 Task: In the Company hsbc.com, schedule a meeting with title: 'Introducing Our Products and Services ', Select date: '1 September, 2023', select start time: 10:30:AM. Add location in person New York with meeting description: Kindly join this meeting to understand Product Demo and Service Presentation. Add attendees from company's contact and save.. Logged in from softage.1@softage.net
Action: Mouse moved to (89, 62)
Screenshot: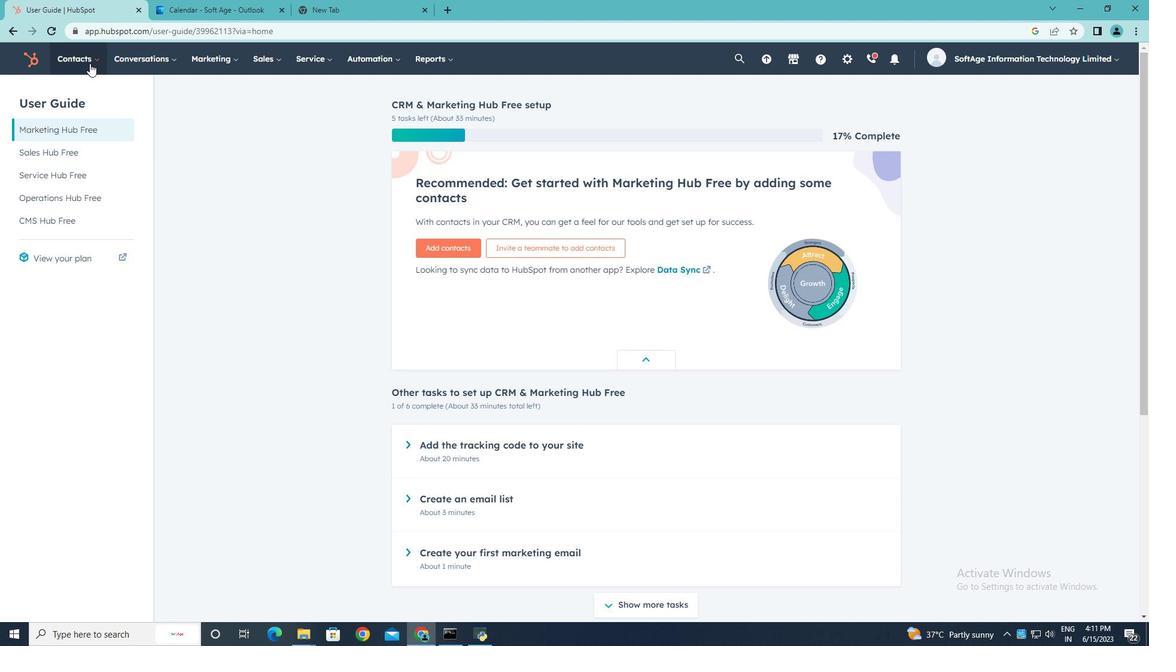 
Action: Mouse pressed left at (89, 62)
Screenshot: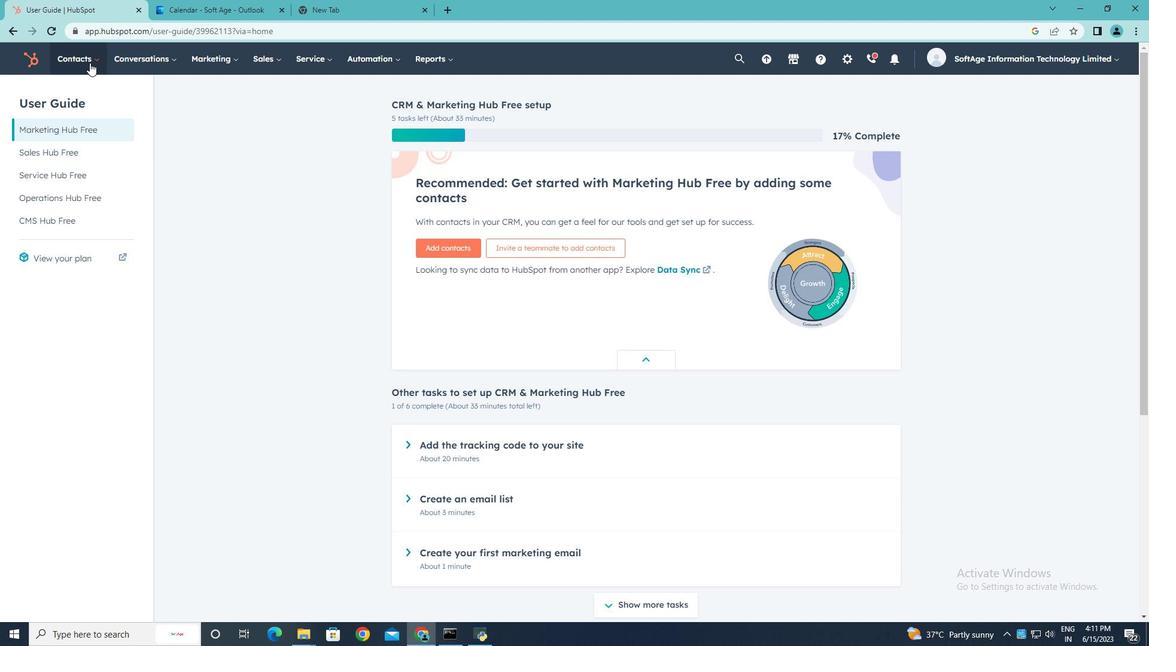 
Action: Mouse moved to (90, 117)
Screenshot: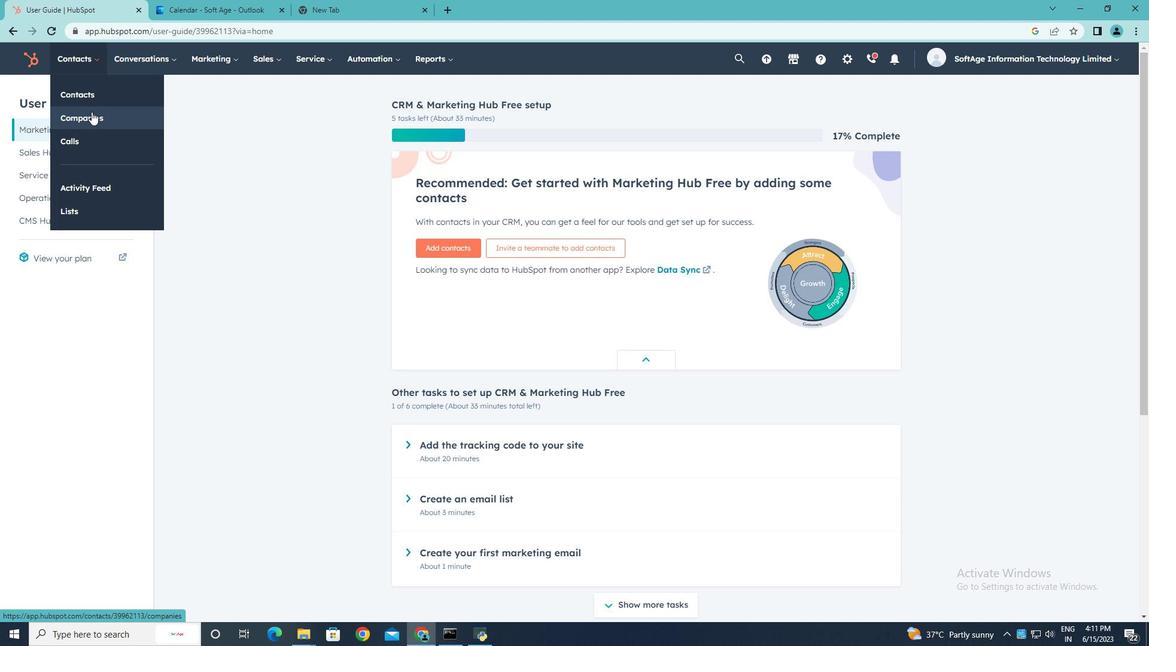 
Action: Mouse pressed left at (90, 117)
Screenshot: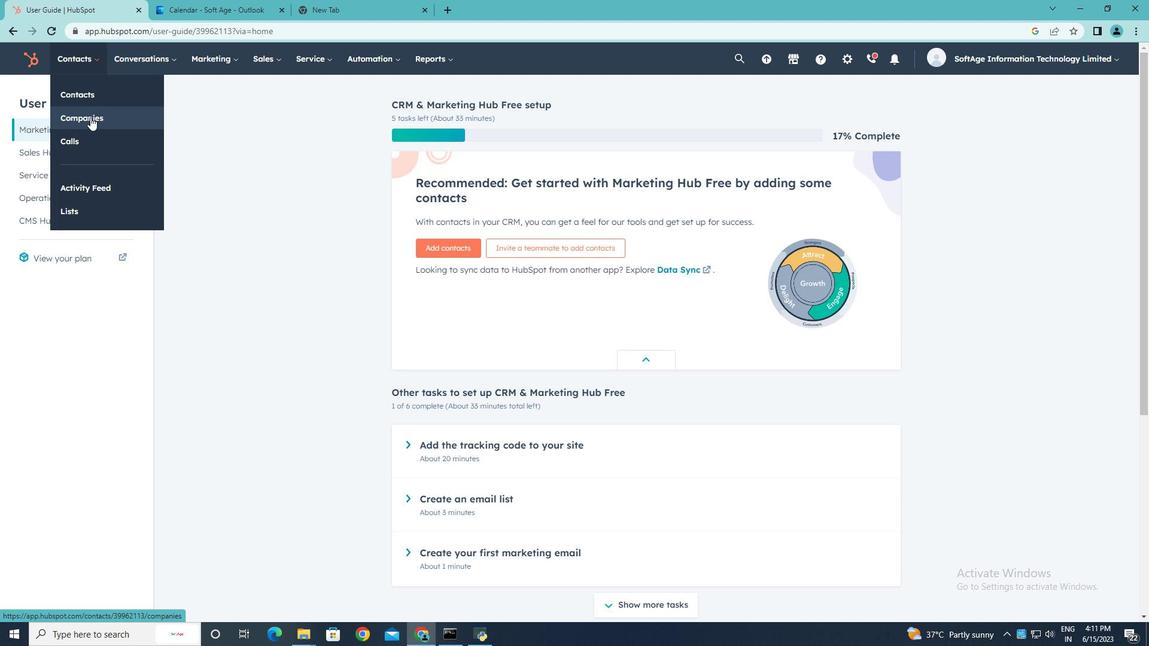 
Action: Mouse moved to (72, 198)
Screenshot: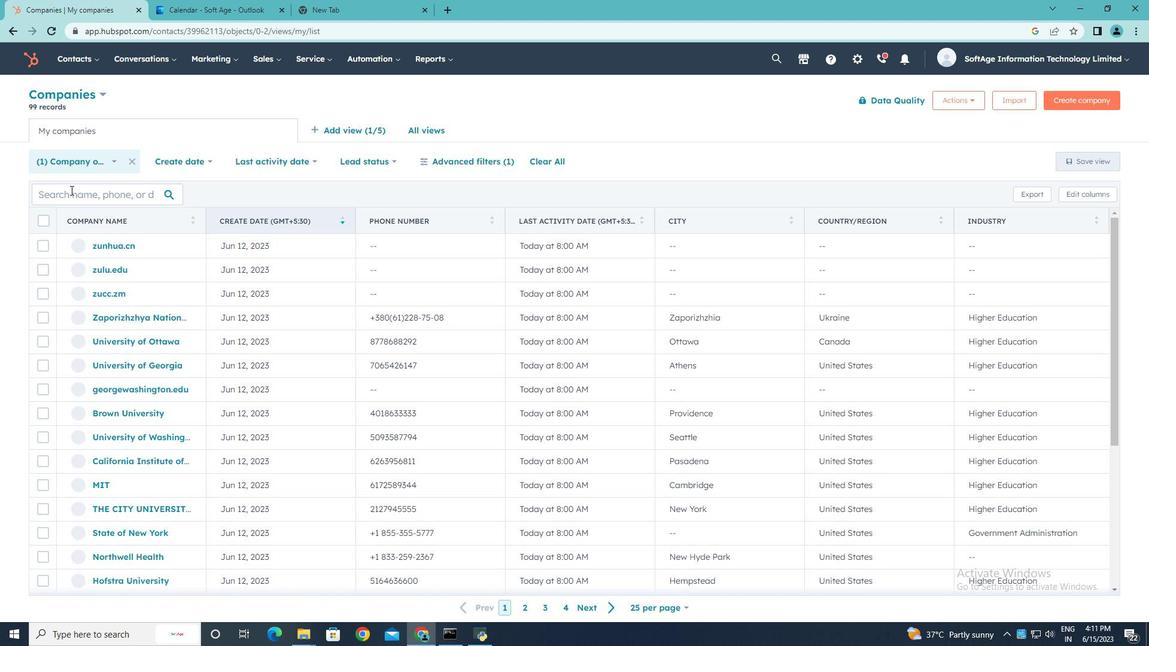 
Action: Mouse pressed left at (72, 198)
Screenshot: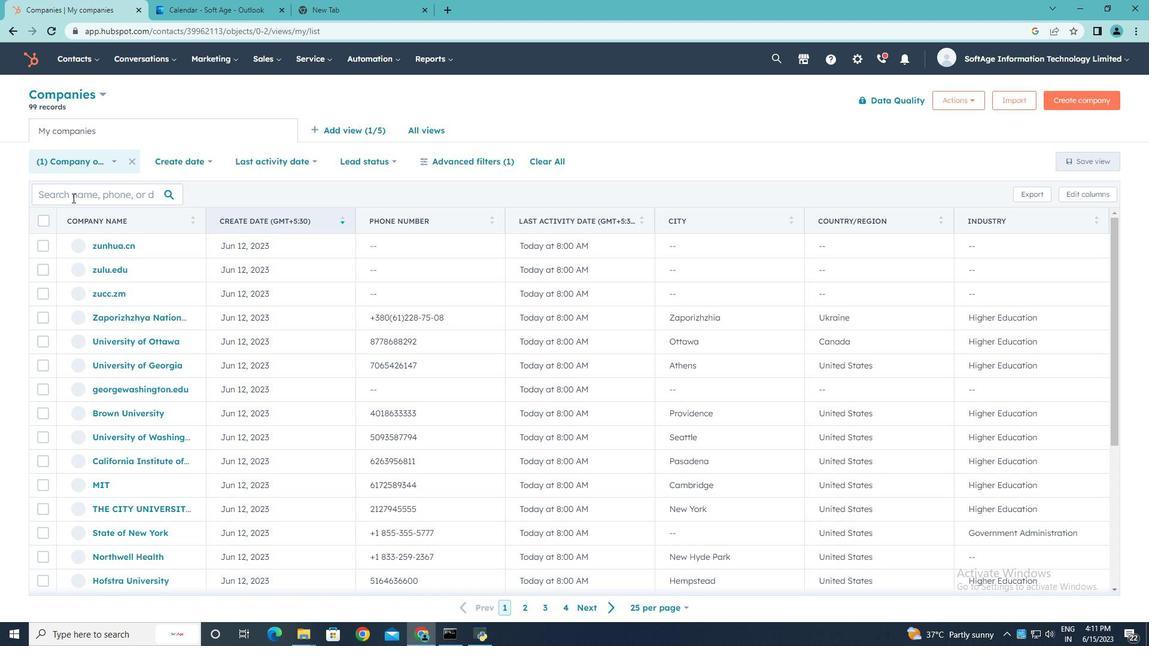 
Action: Key pressed hsbc.com
Screenshot: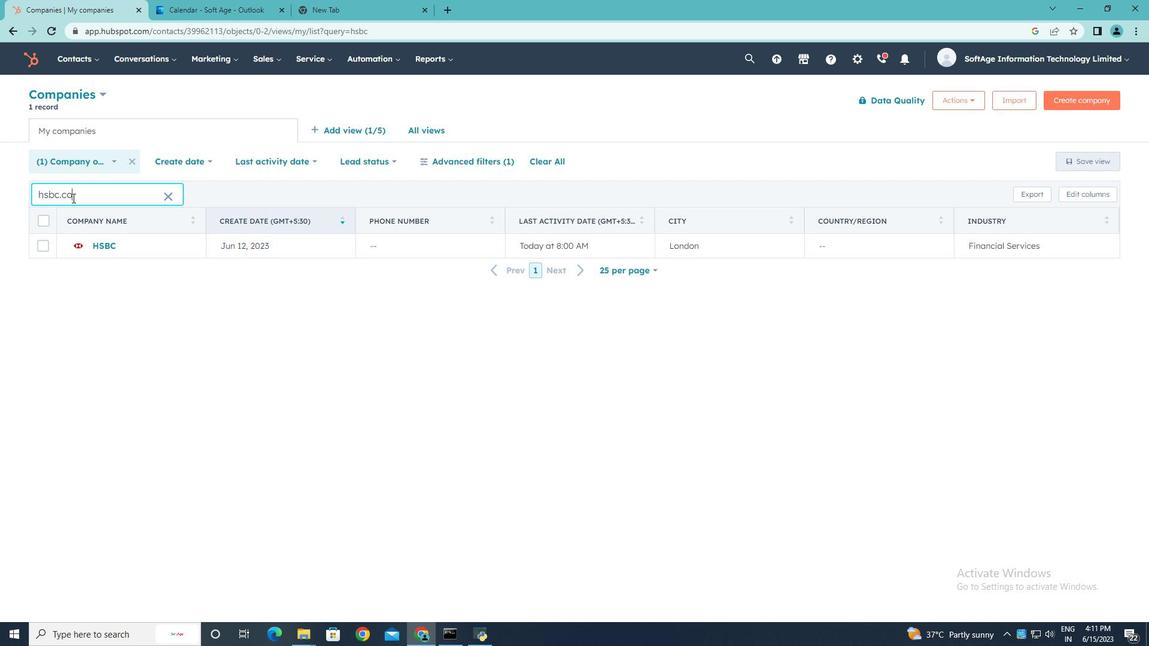 
Action: Mouse moved to (98, 243)
Screenshot: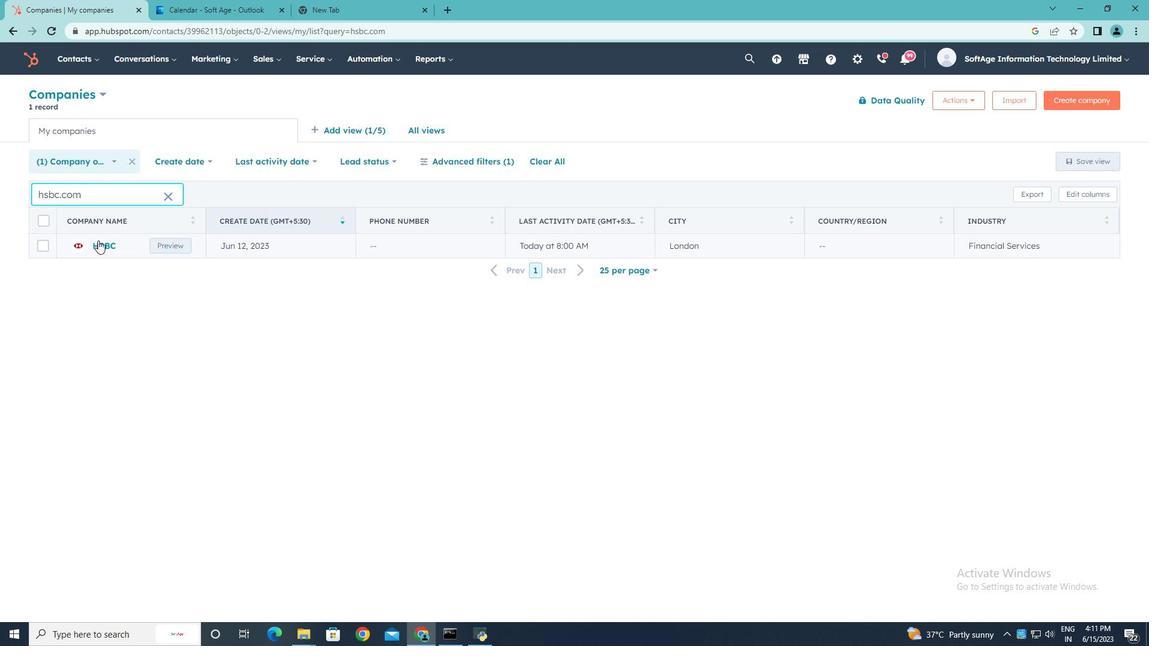 
Action: Mouse pressed left at (98, 243)
Screenshot: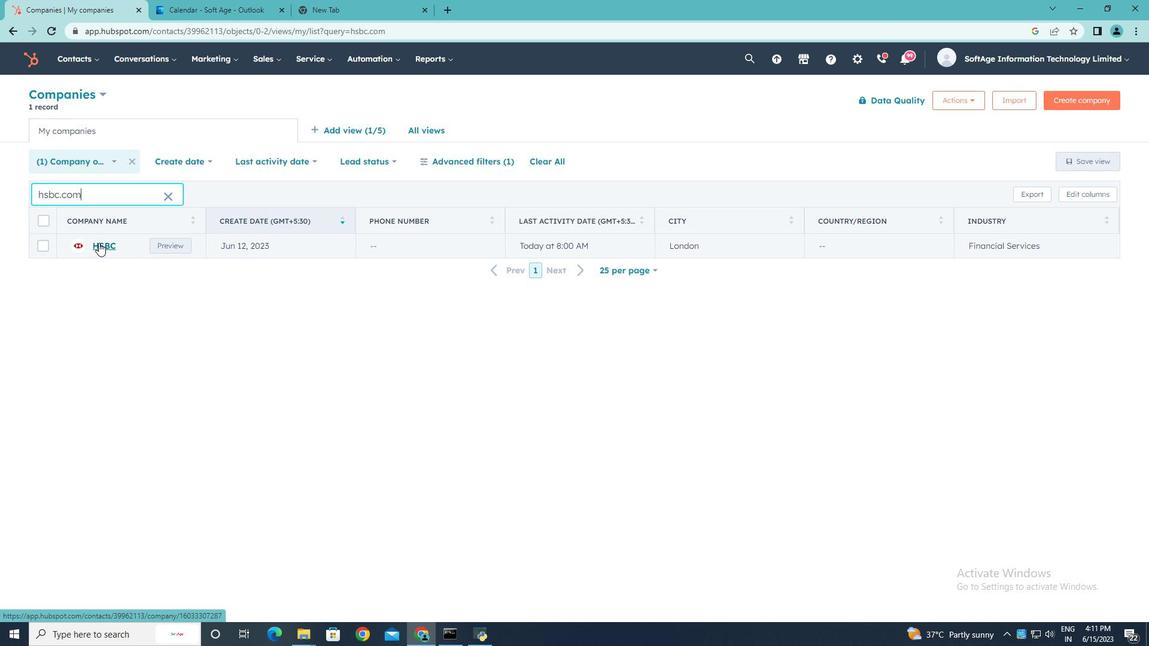 
Action: Mouse moved to (189, 197)
Screenshot: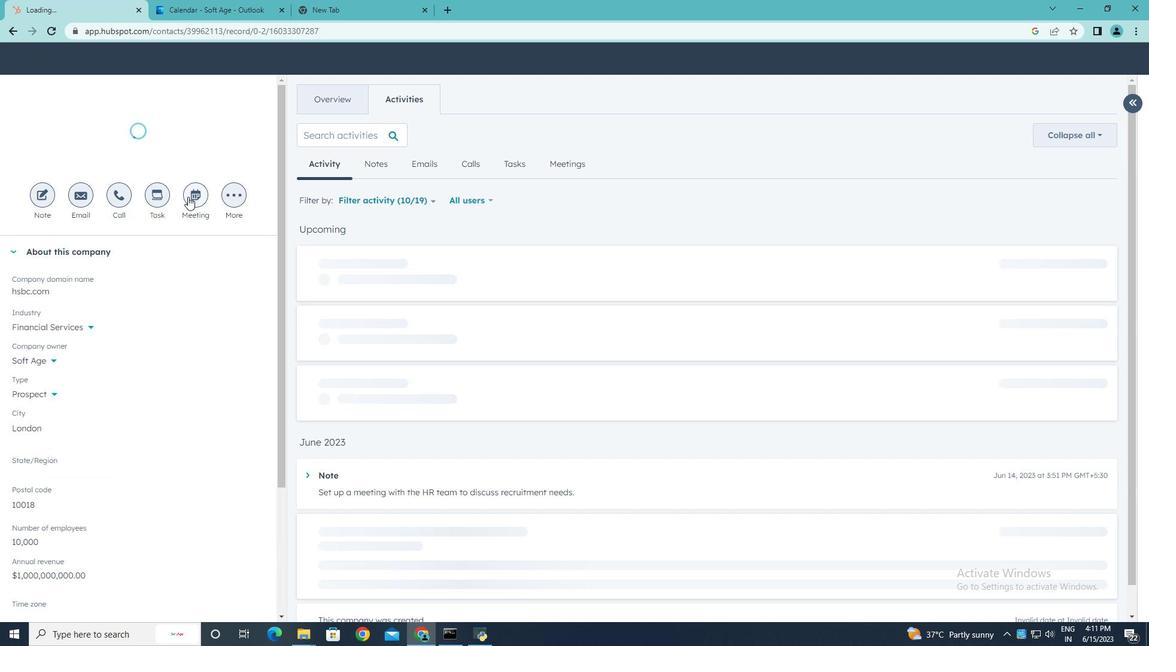 
Action: Mouse pressed left at (189, 197)
Screenshot: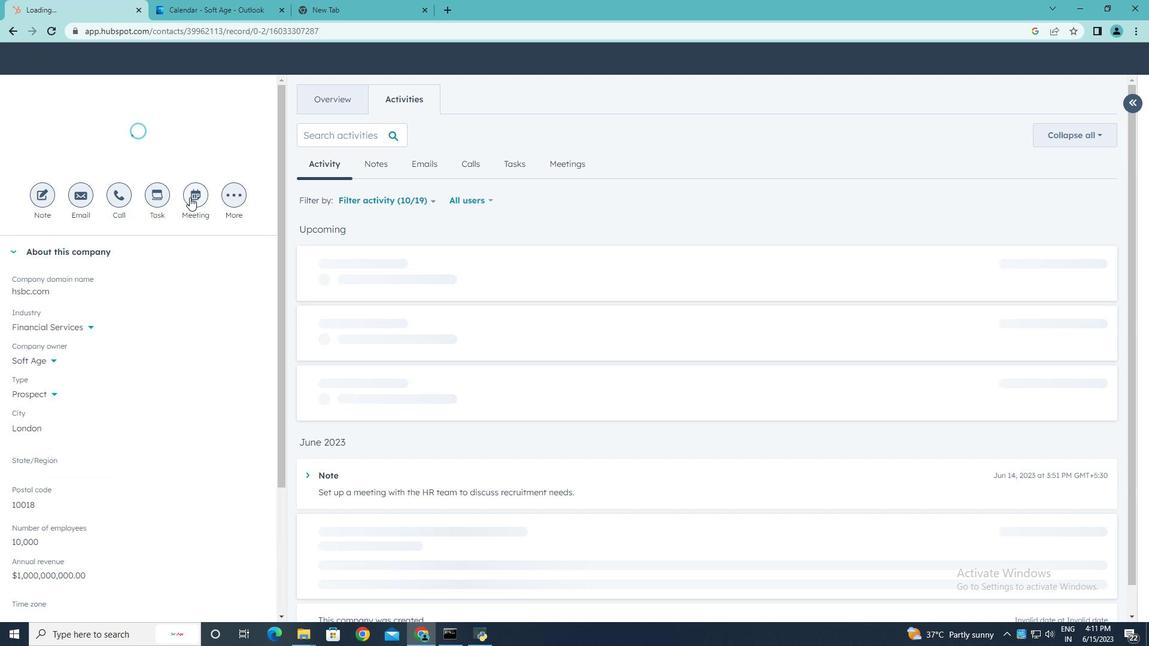 
Action: Mouse moved to (190, 197)
Screenshot: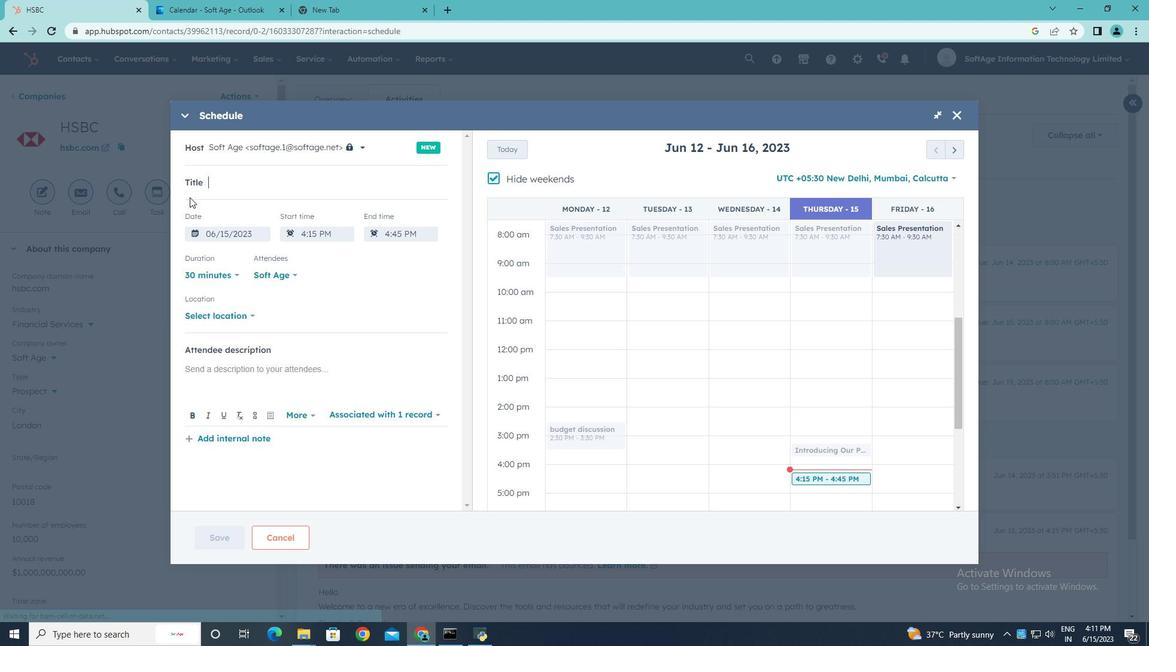 
Action: Key pressed <Key.shift>Introducing<Key.space><Key.shift><Key.shift><Key.shift>Our<Key.space><Key.shift>Products<Key.space><Key.shift>and<Key.space><Key.shift>Services
Screenshot: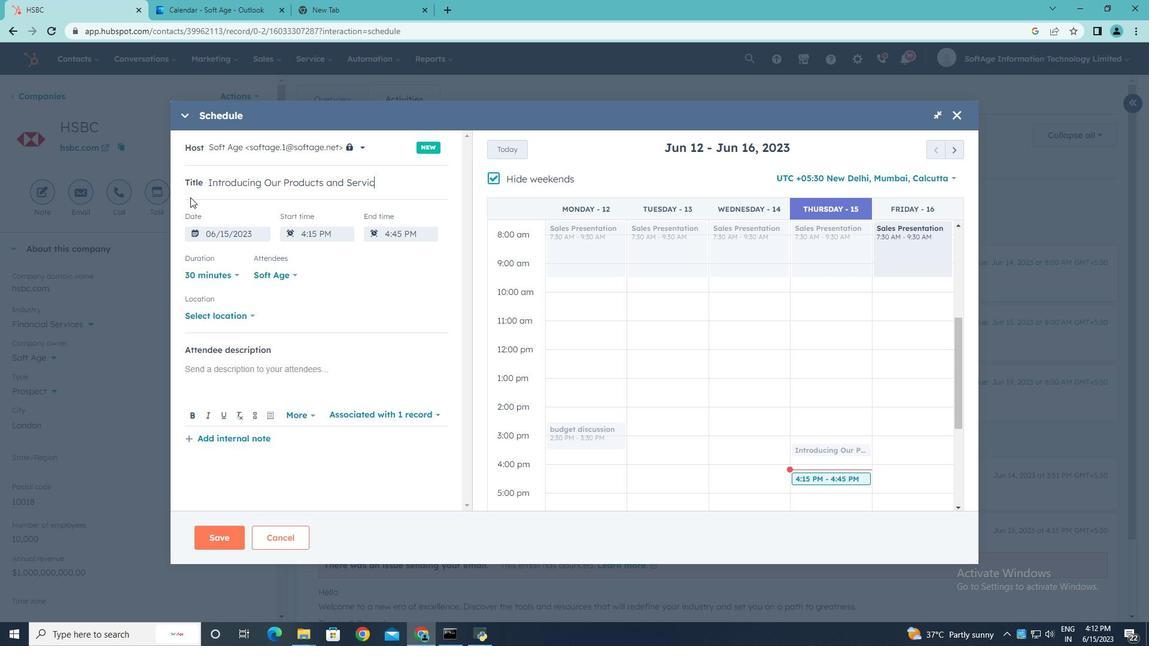 
Action: Mouse moved to (490, 177)
Screenshot: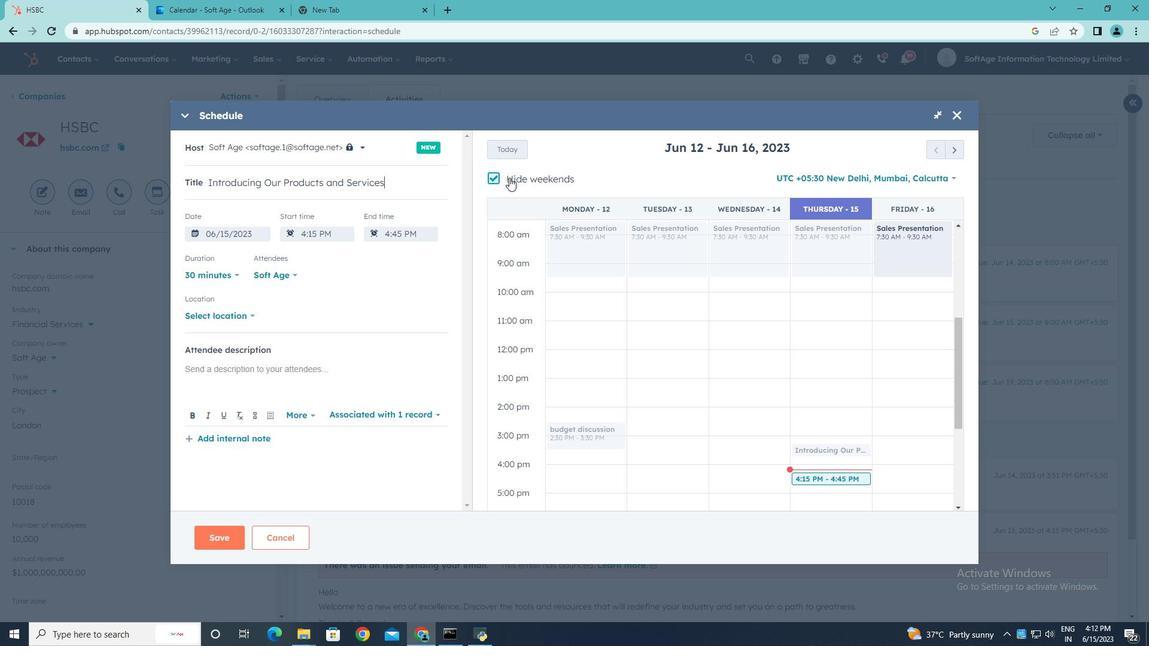 
Action: Key pressed .
Screenshot: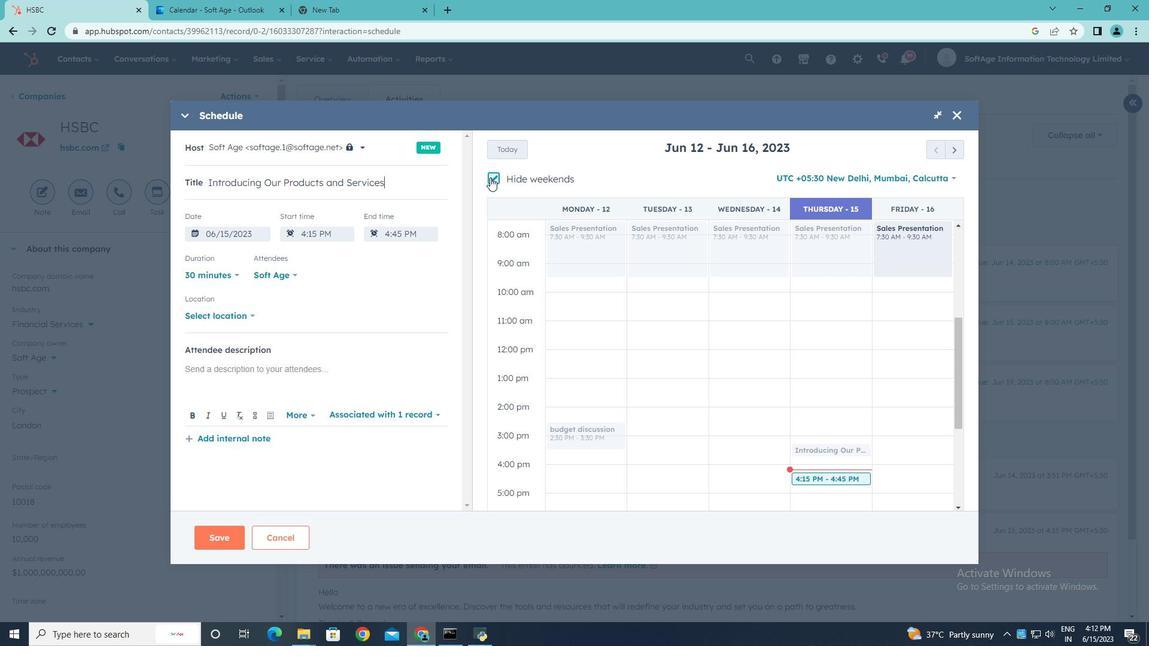 
Action: Mouse pressed left at (490, 177)
Screenshot: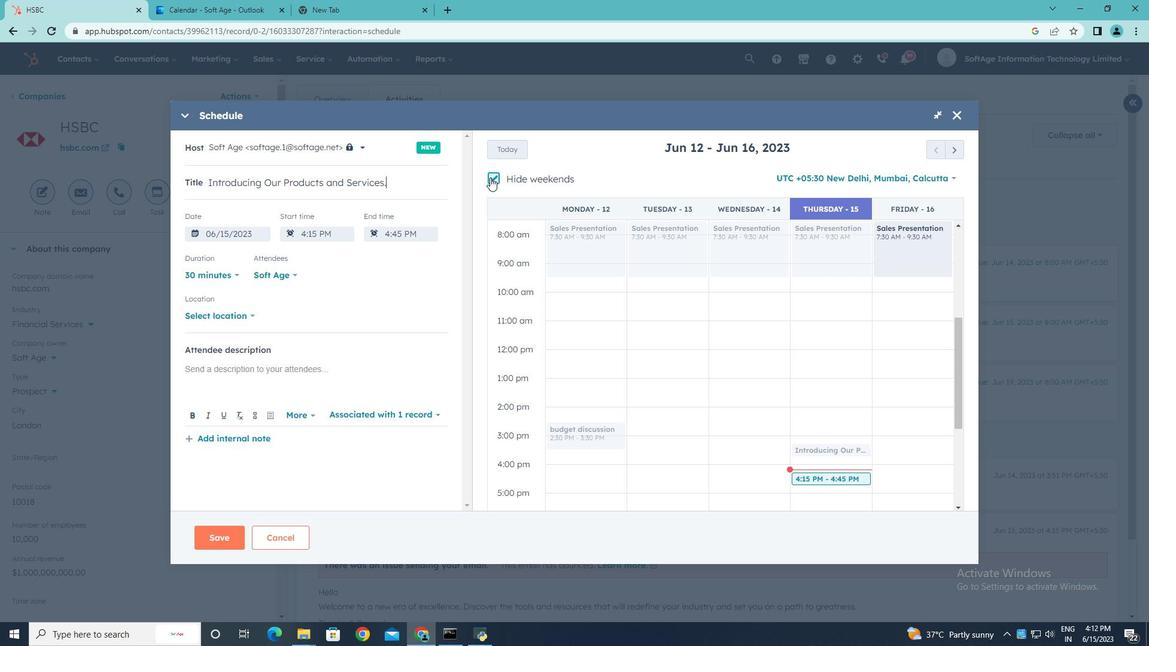 
Action: Mouse moved to (954, 150)
Screenshot: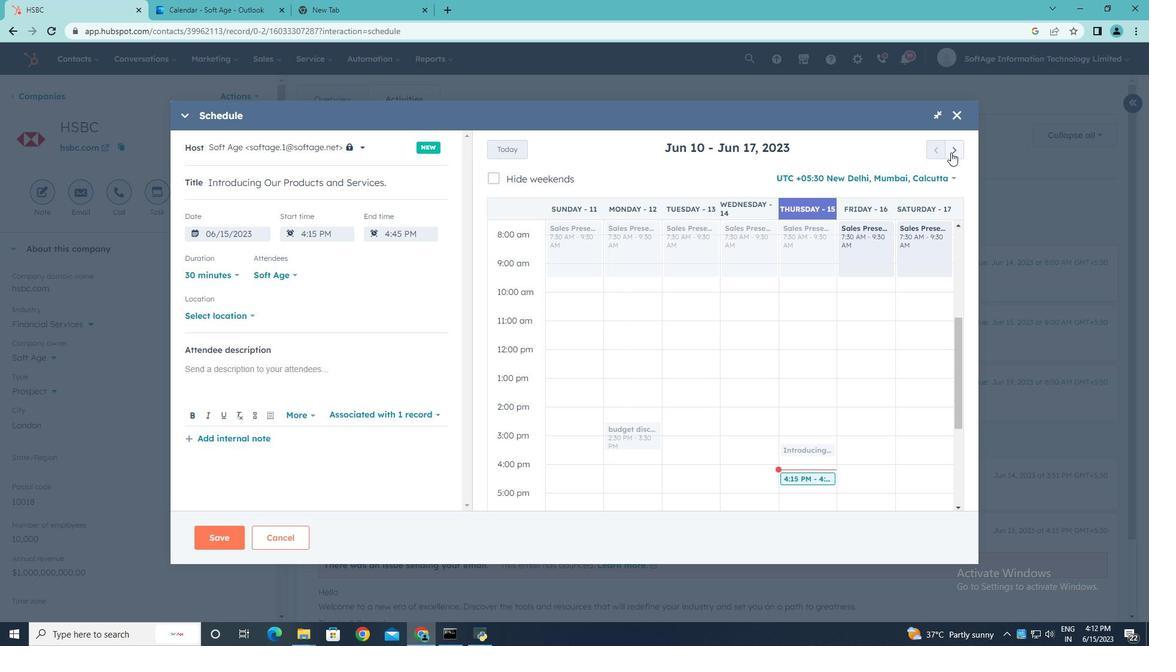 
Action: Mouse pressed left at (954, 150)
Screenshot: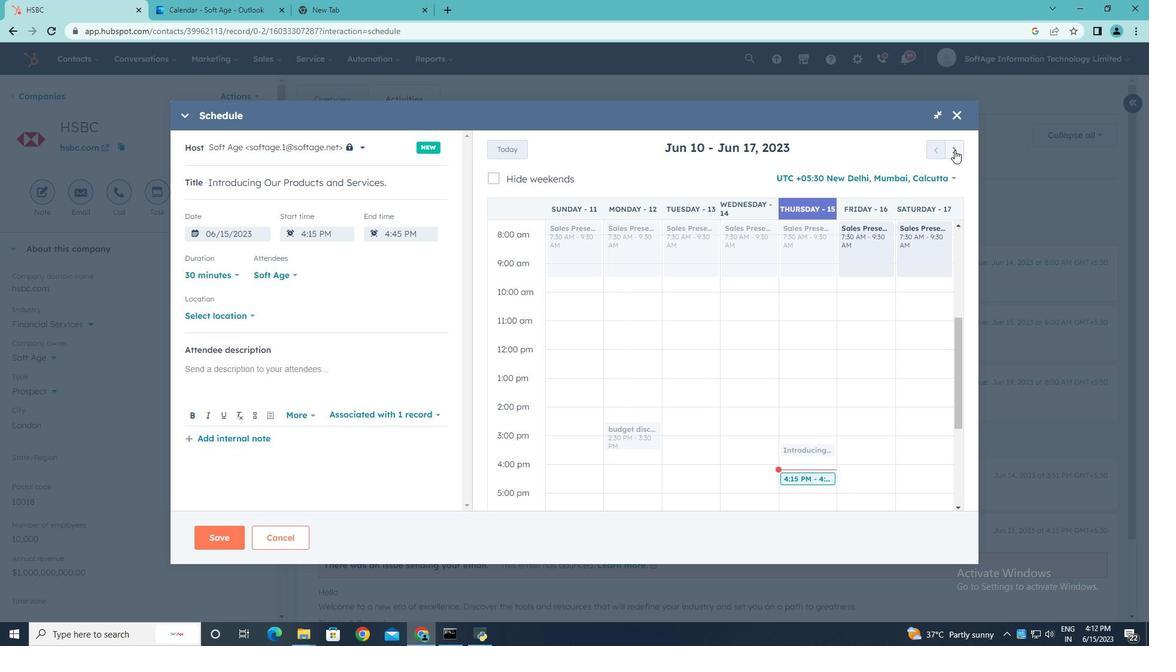 
Action: Mouse pressed left at (954, 150)
Screenshot: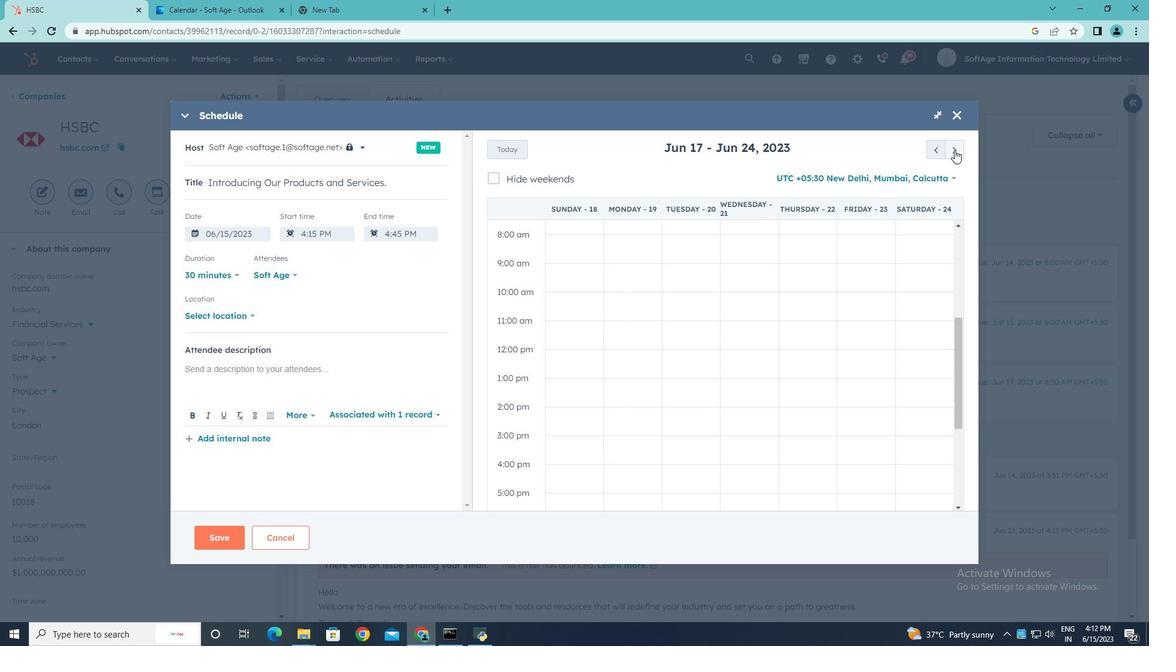 
Action: Mouse pressed left at (954, 150)
Screenshot: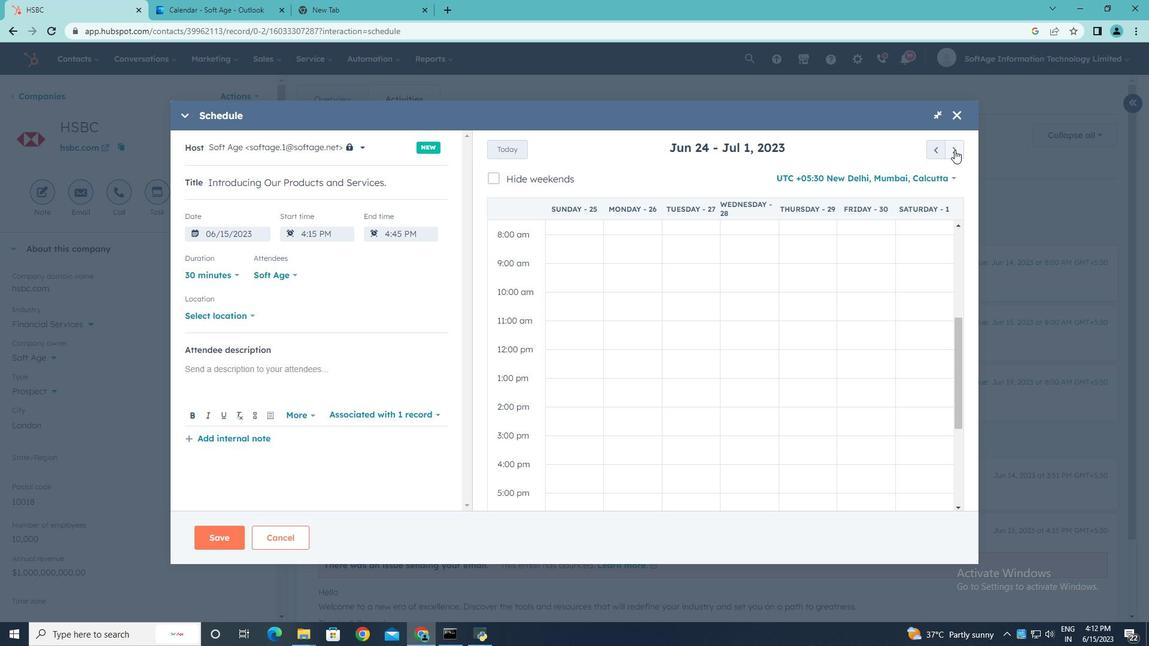 
Action: Mouse pressed left at (954, 150)
Screenshot: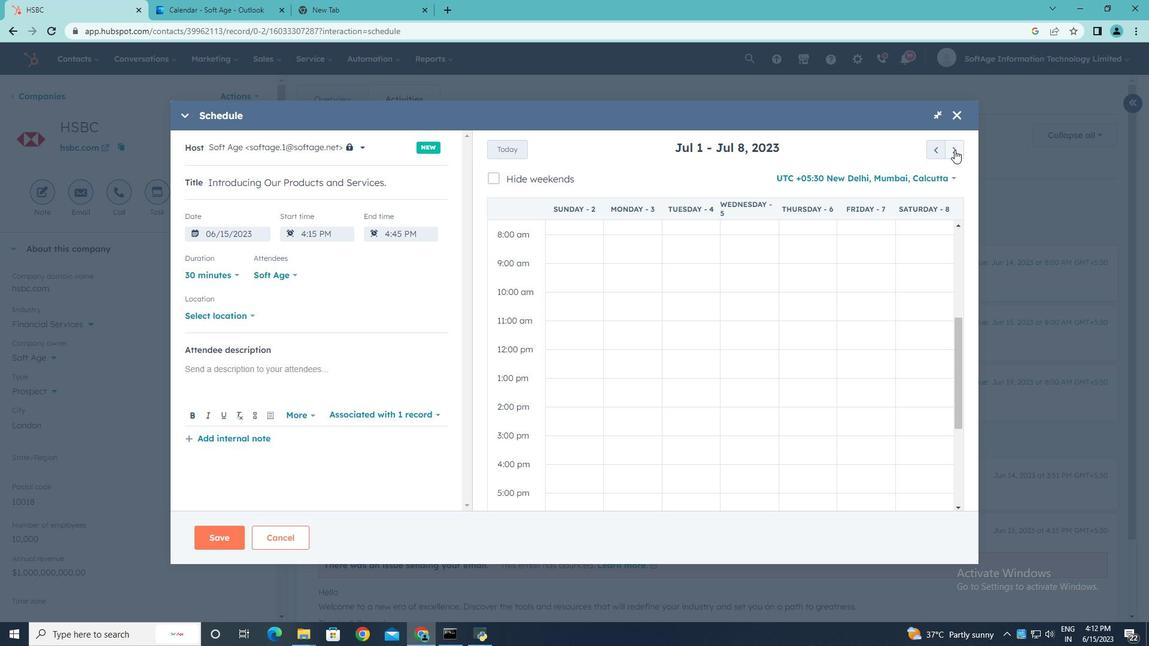 
Action: Mouse pressed left at (954, 150)
Screenshot: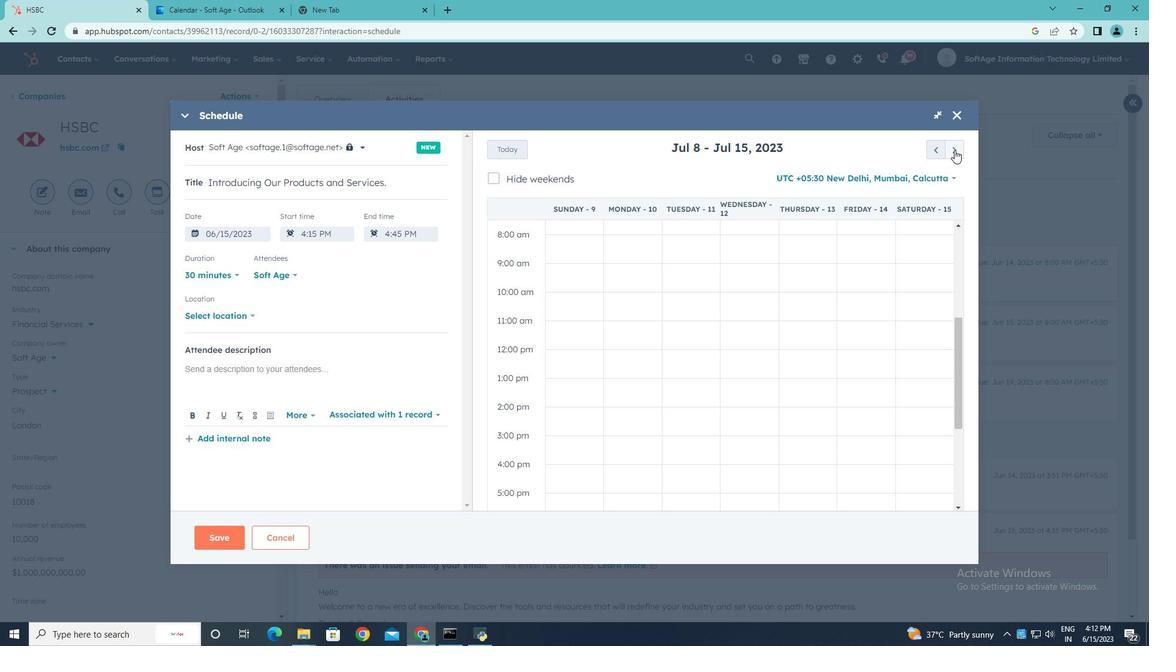 
Action: Mouse pressed left at (954, 150)
Screenshot: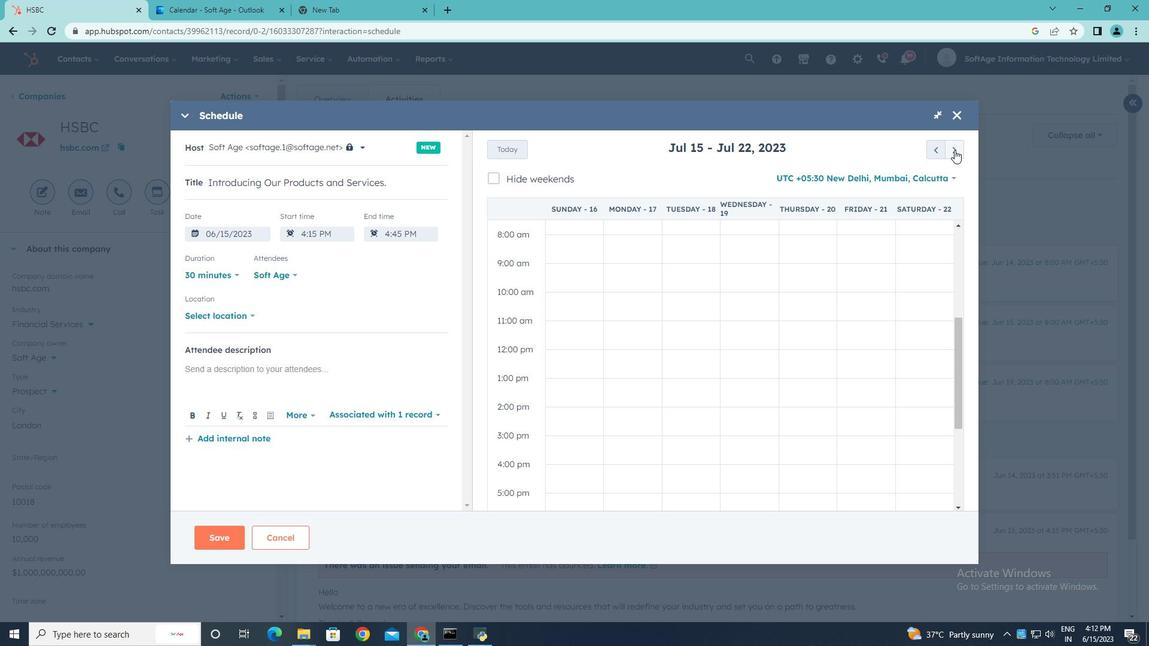 
Action: Mouse pressed left at (954, 150)
Screenshot: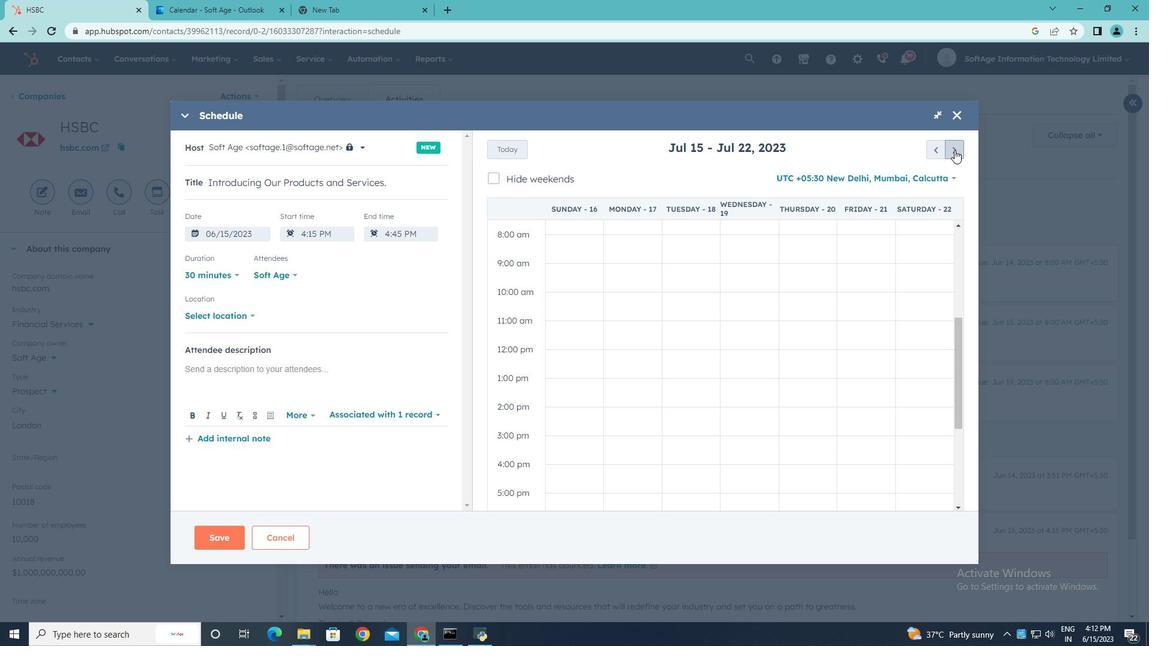 
Action: Mouse pressed left at (954, 150)
Screenshot: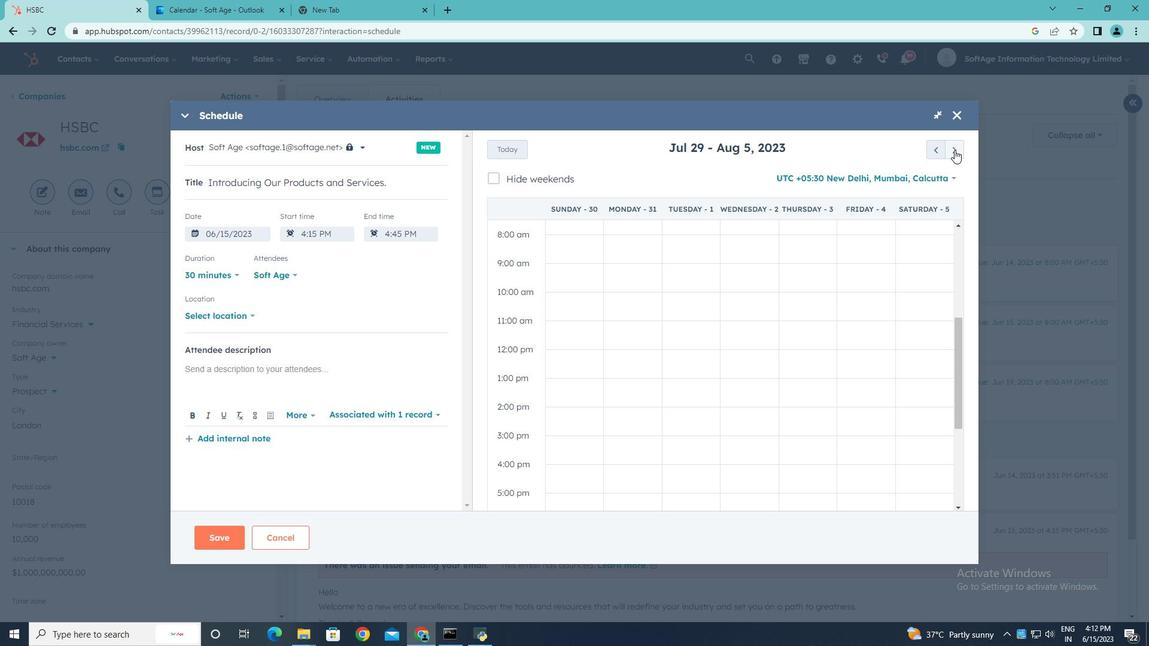 
Action: Mouse pressed left at (954, 150)
Screenshot: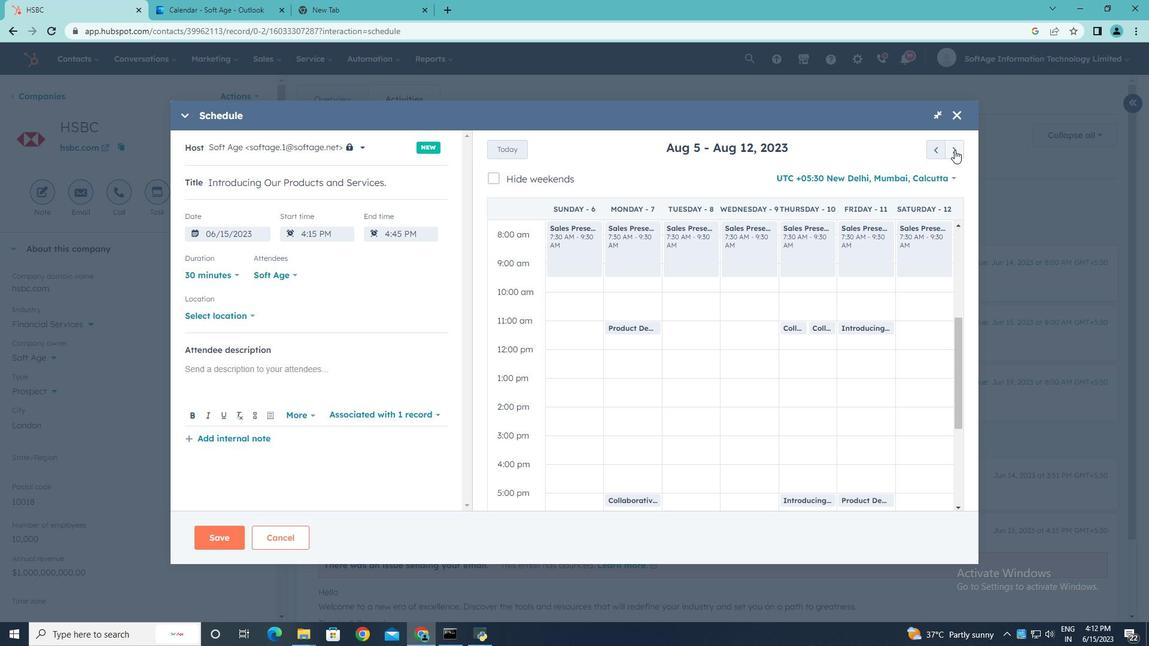 
Action: Mouse pressed left at (954, 150)
Screenshot: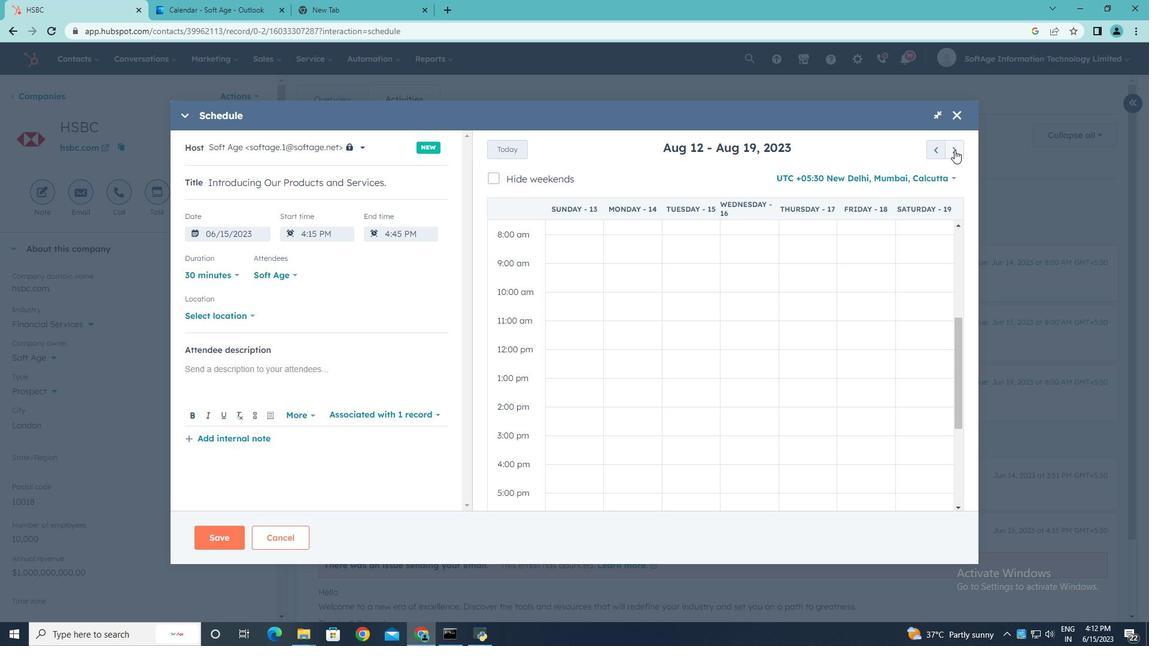 
Action: Mouse pressed left at (954, 150)
Screenshot: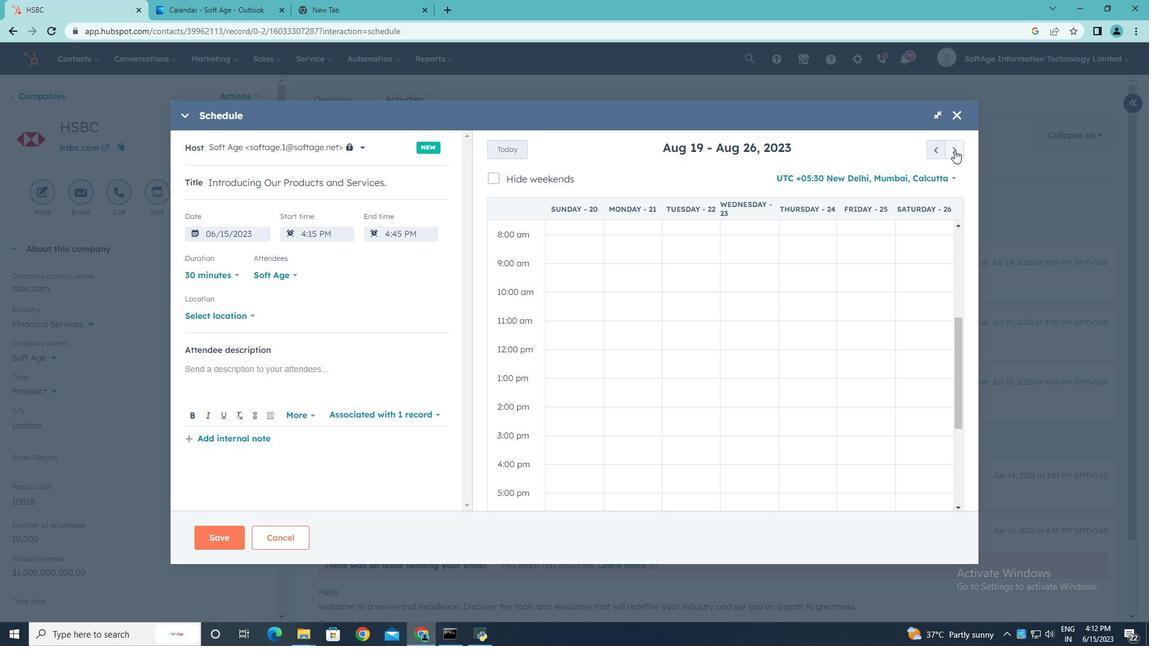 
Action: Mouse moved to (857, 296)
Screenshot: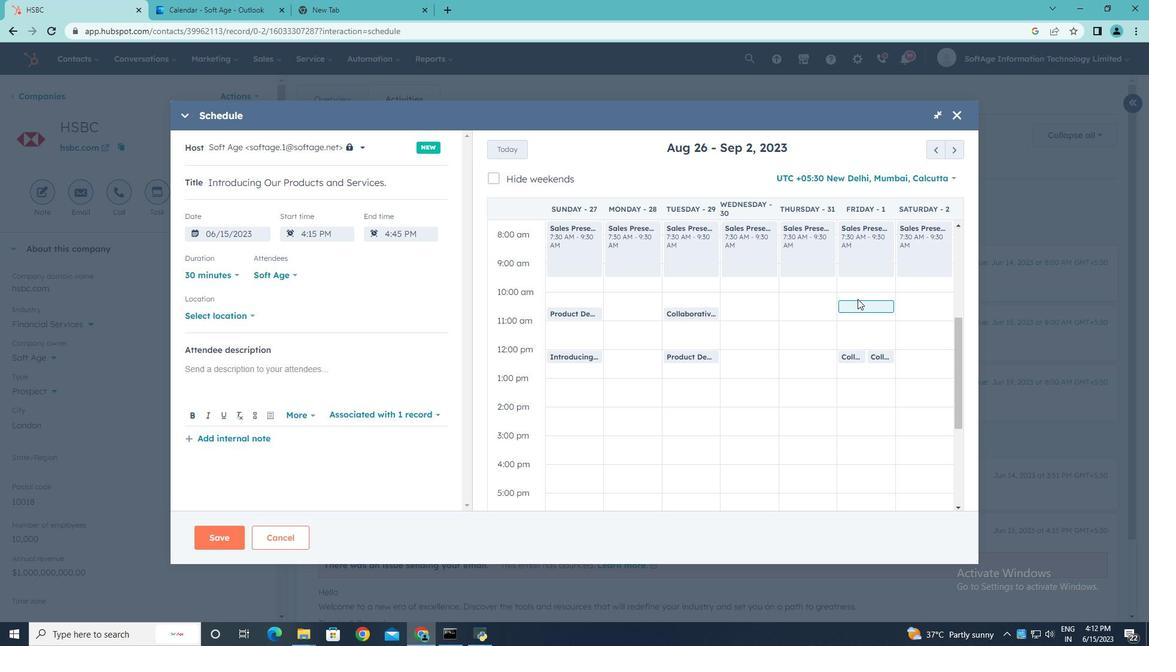 
Action: Mouse pressed left at (857, 296)
Screenshot: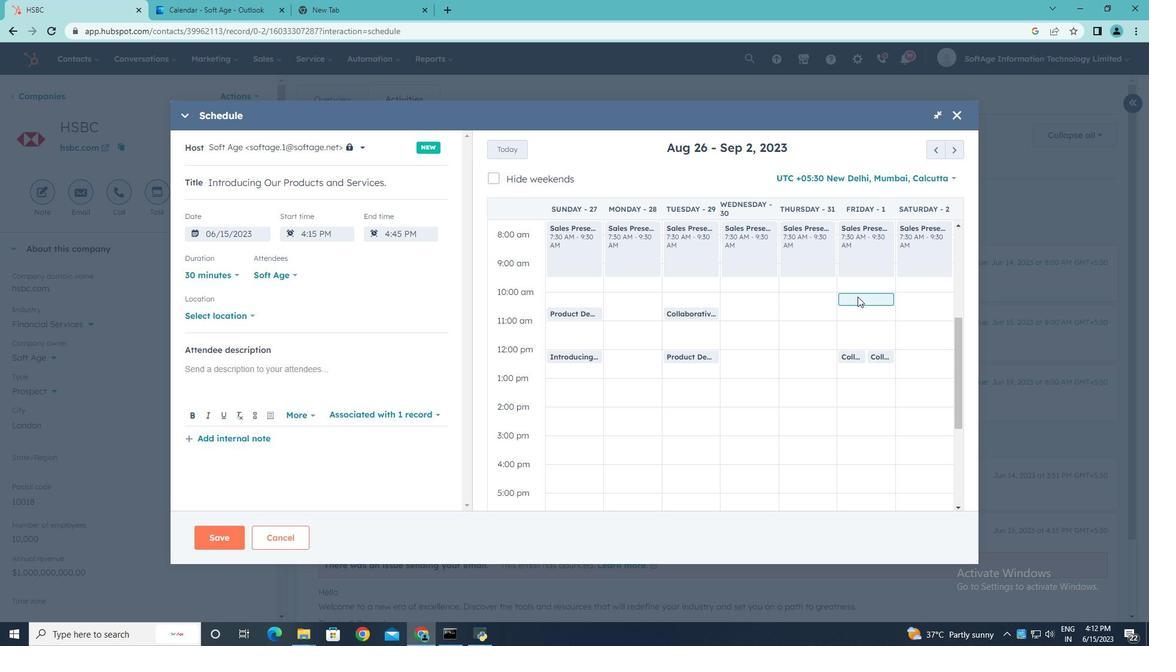 
Action: Mouse moved to (856, 311)
Screenshot: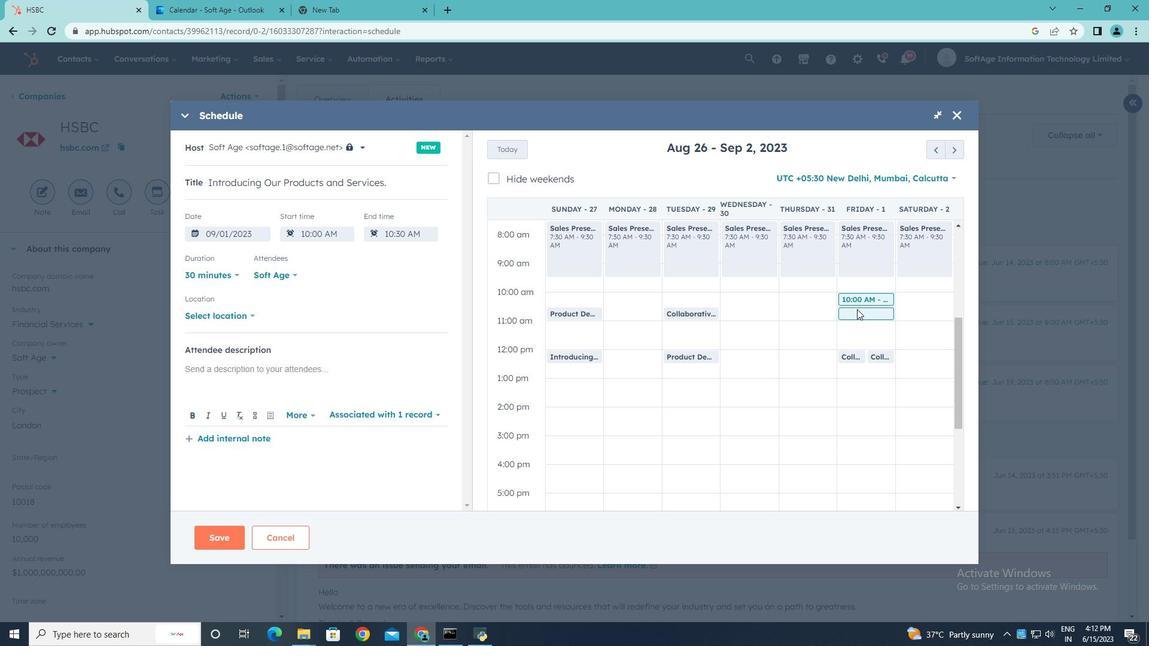 
Action: Mouse pressed left at (856, 311)
Screenshot: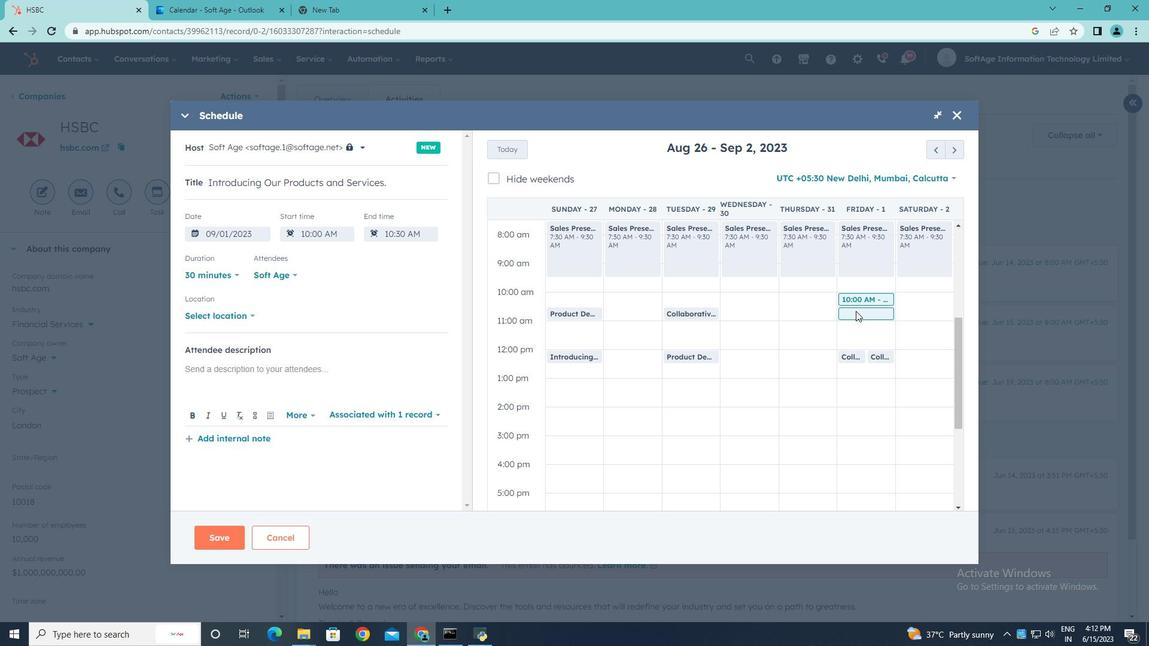 
Action: Mouse moved to (249, 316)
Screenshot: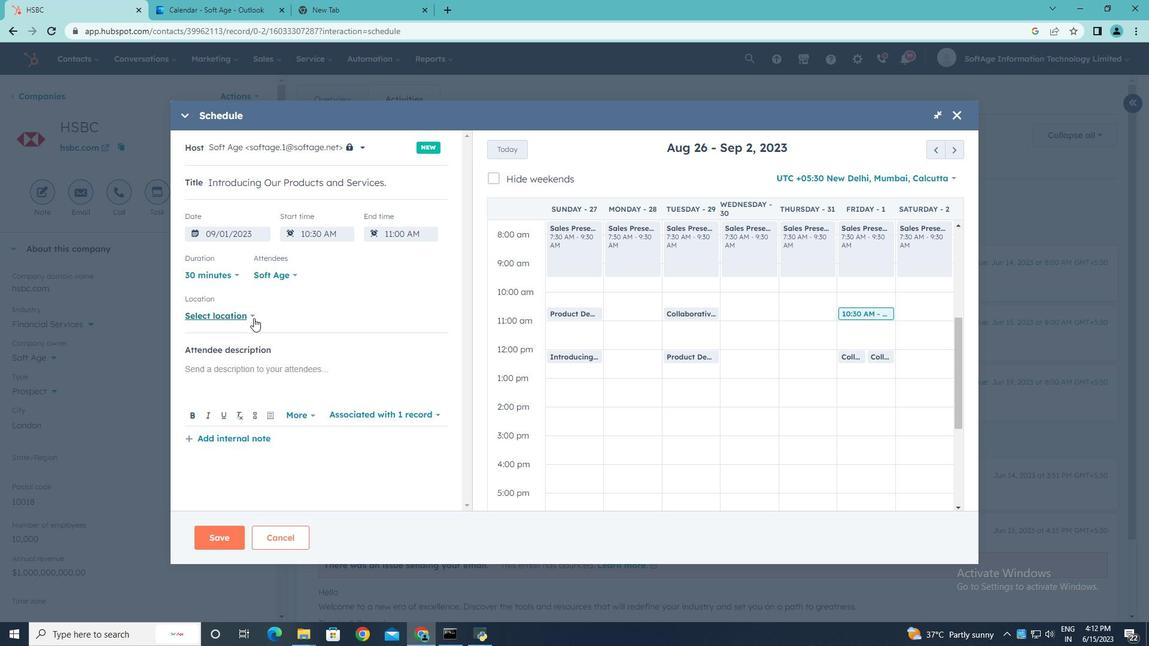 
Action: Mouse pressed left at (249, 316)
Screenshot: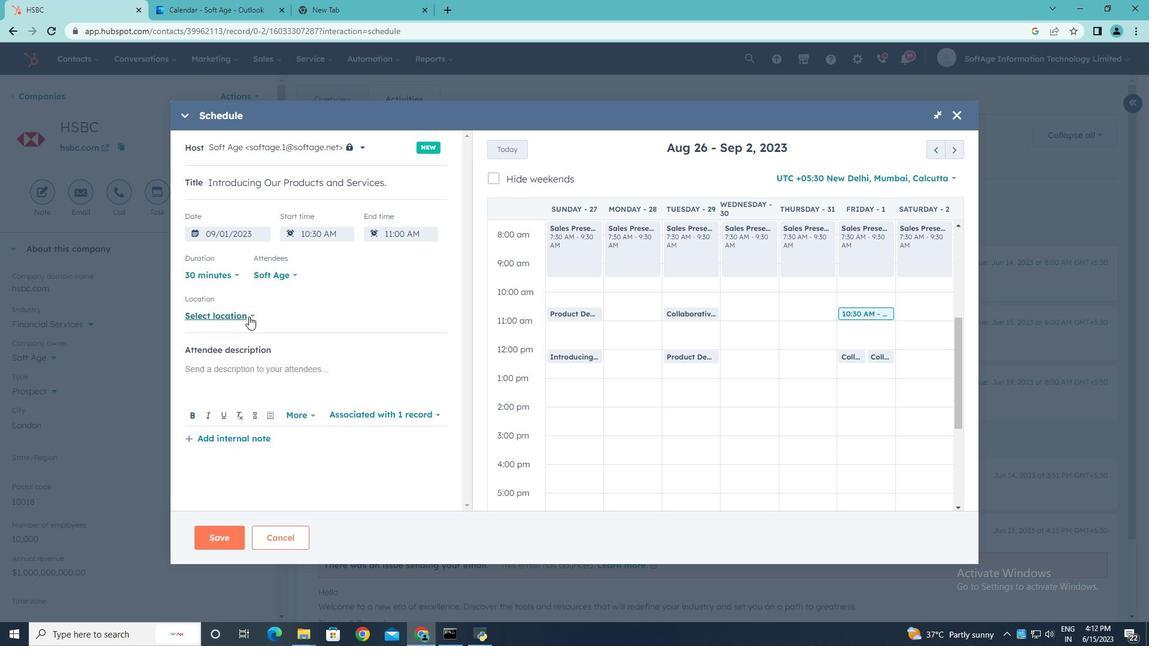 
Action: Mouse moved to (287, 310)
Screenshot: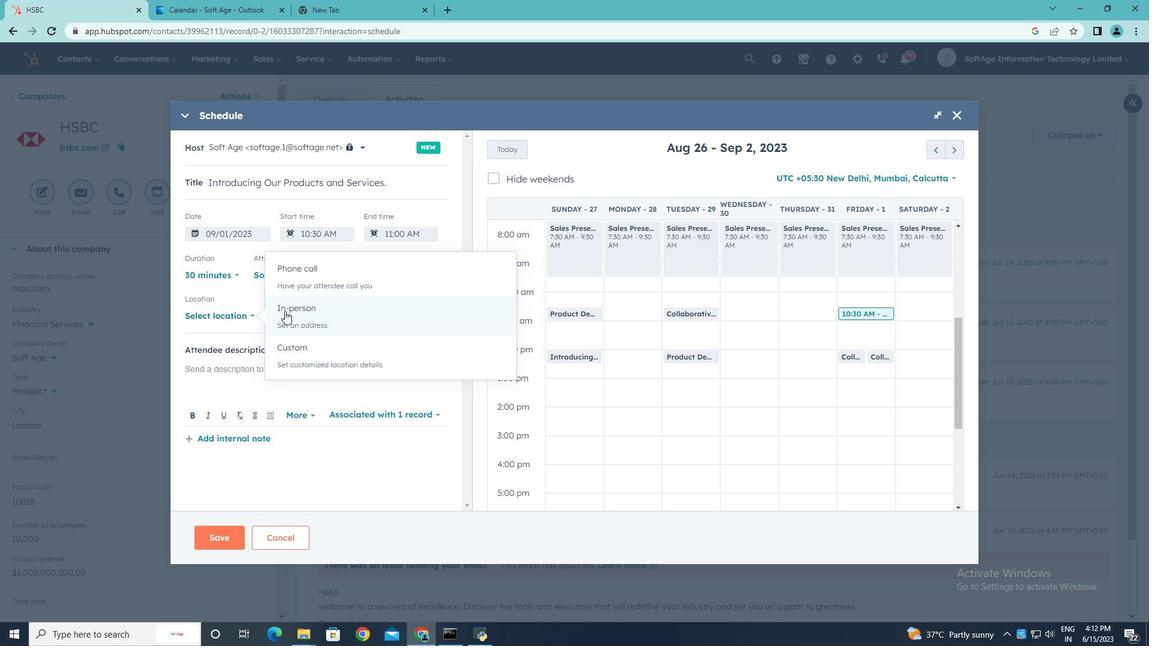 
Action: Mouse pressed left at (287, 310)
Screenshot: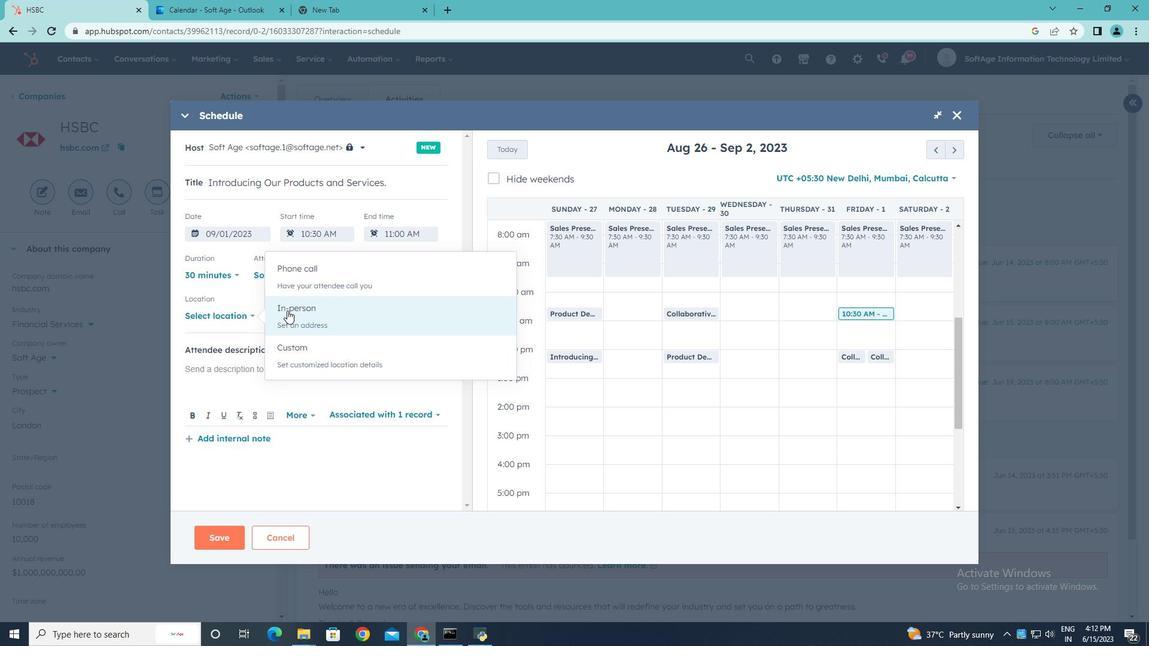 
Action: Mouse moved to (278, 313)
Screenshot: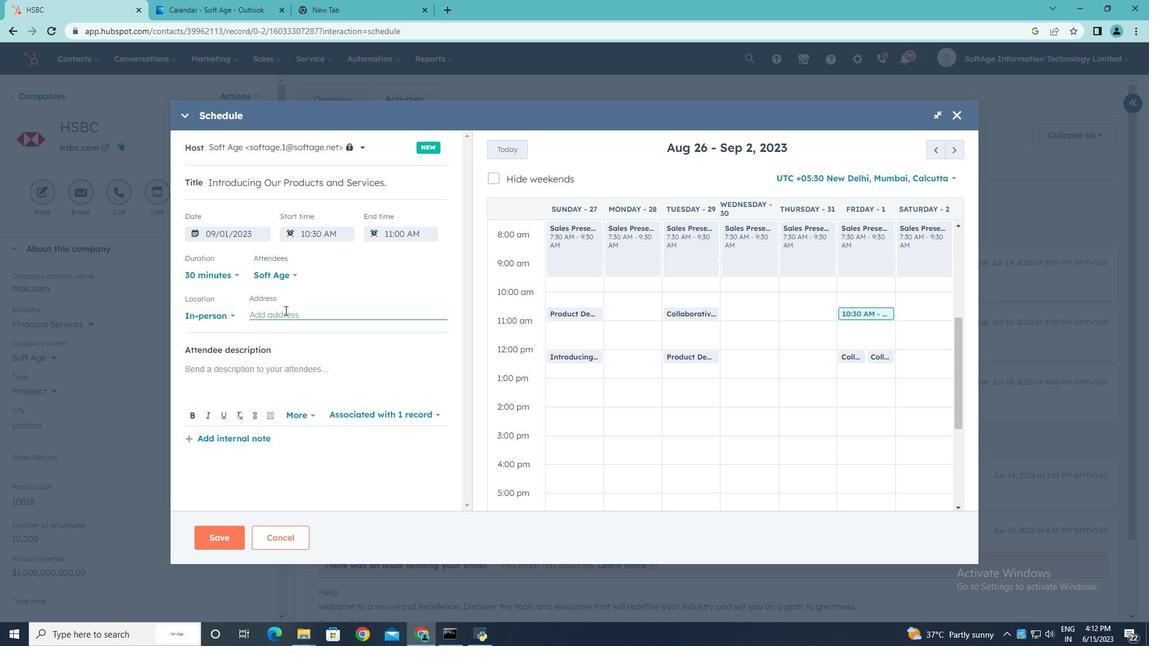 
Action: Mouse pressed left at (278, 313)
Screenshot: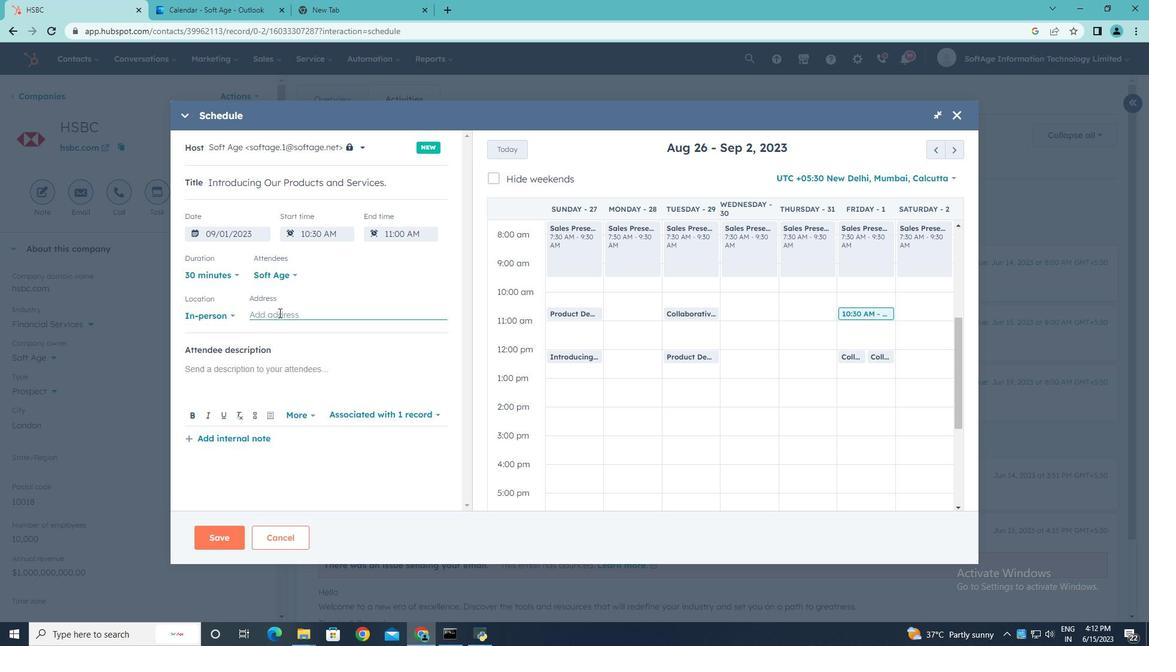 
Action: Mouse moved to (280, 313)
Screenshot: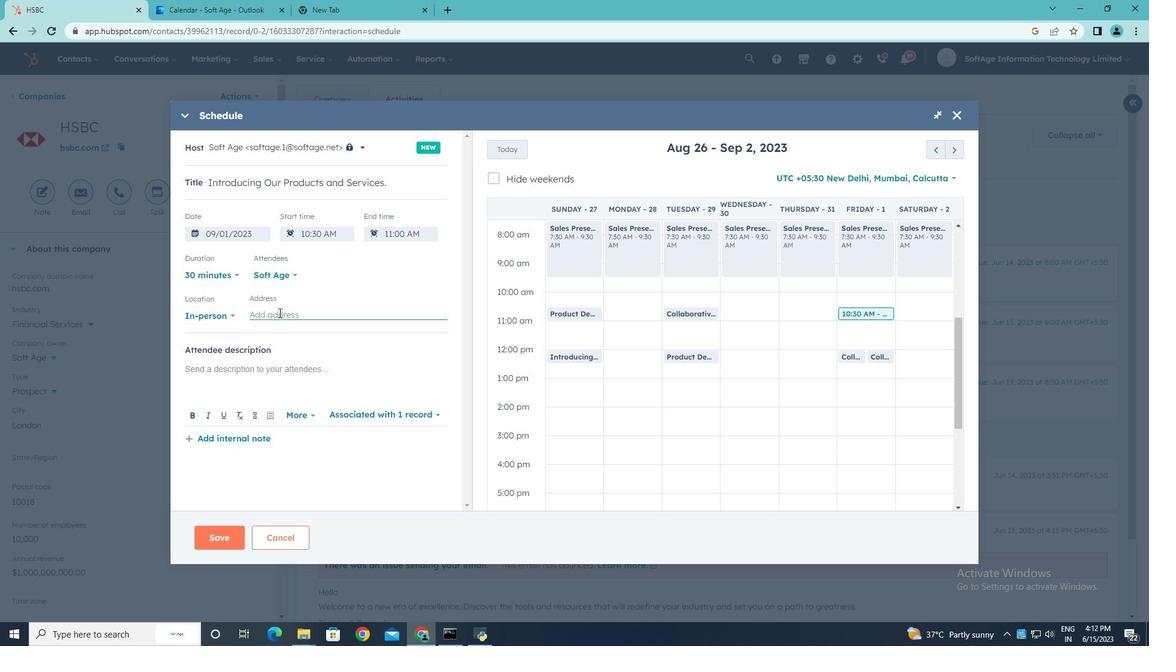 
Action: Key pressed <Key.shift>New<Key.space><Key.shift>York
Screenshot: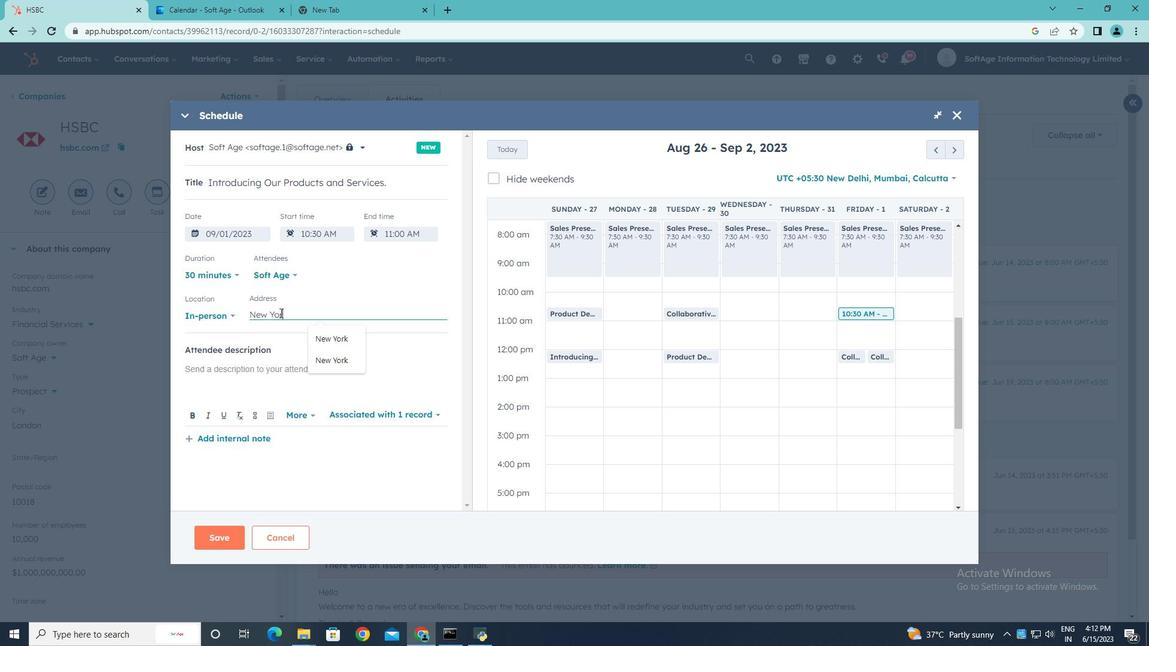 
Action: Mouse moved to (257, 365)
Screenshot: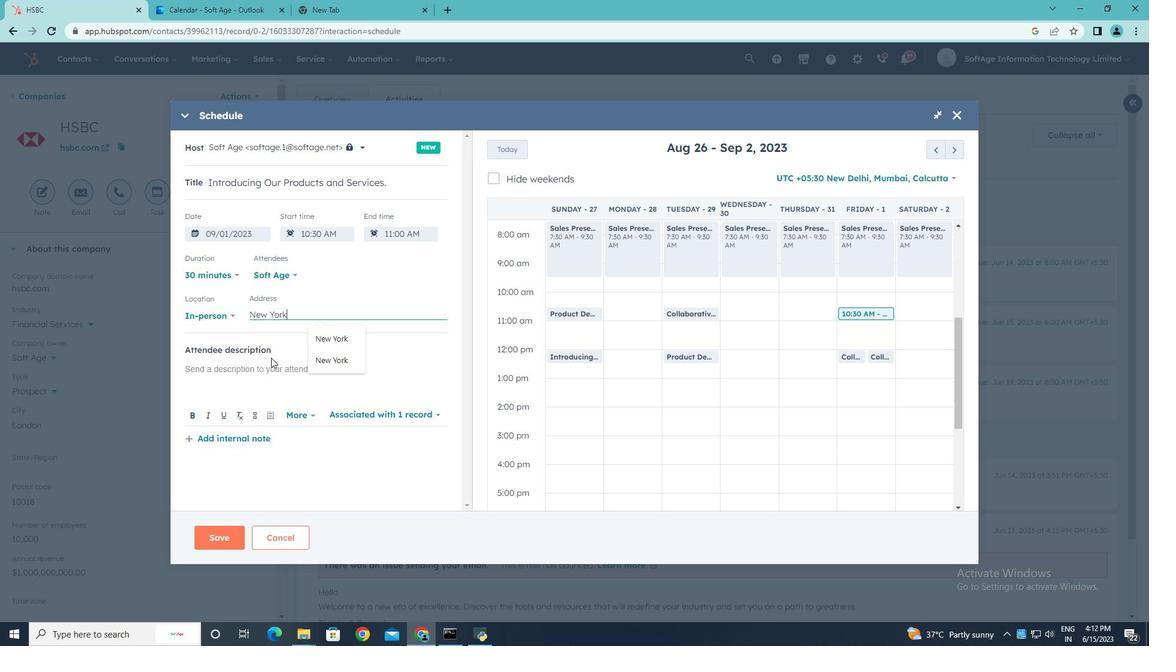 
Action: Mouse pressed left at (257, 365)
Screenshot: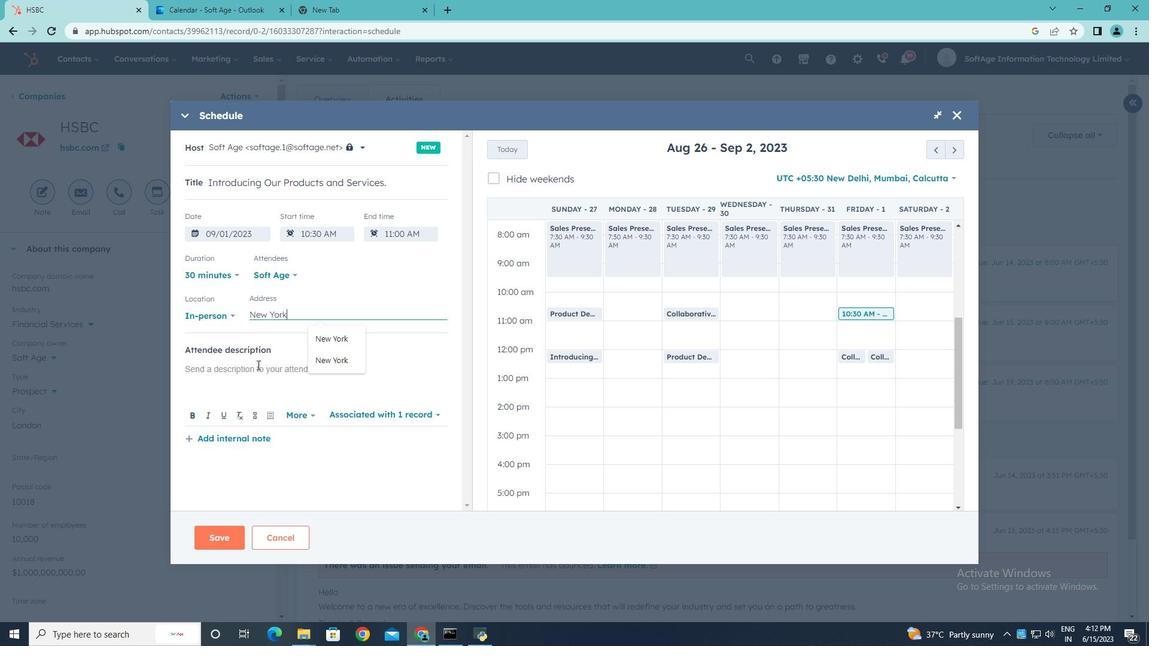 
Action: Key pressed <Key.shift>Kindly<Key.space>join<Key.space>this<Key.space>meeting<Key.space>to<Key.space>understand<Key.space><Key.shift>Product<Key.space><Key.shift>Demo<Key.space>and<Key.space><Key.shift><Key.shift><Key.shift>Serviuce<Key.backspace><Key.backspace><Key.backspace>ce<Key.space><Key.shift><Key.shift>Presetation.
Screenshot: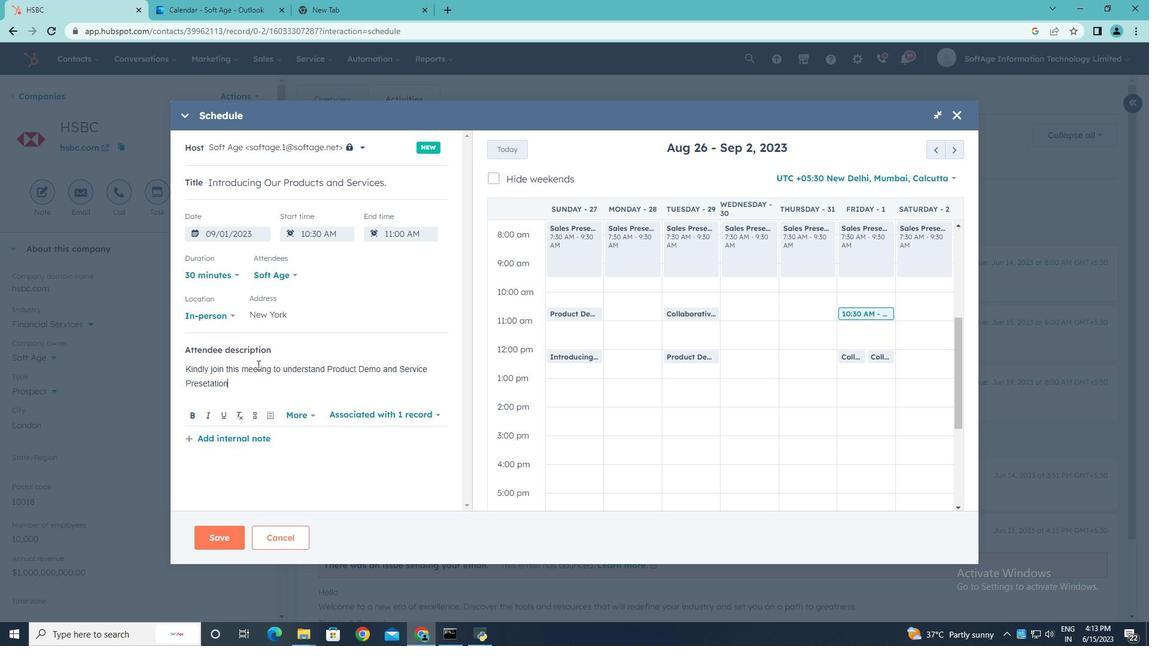 
Action: Mouse moved to (293, 275)
Screenshot: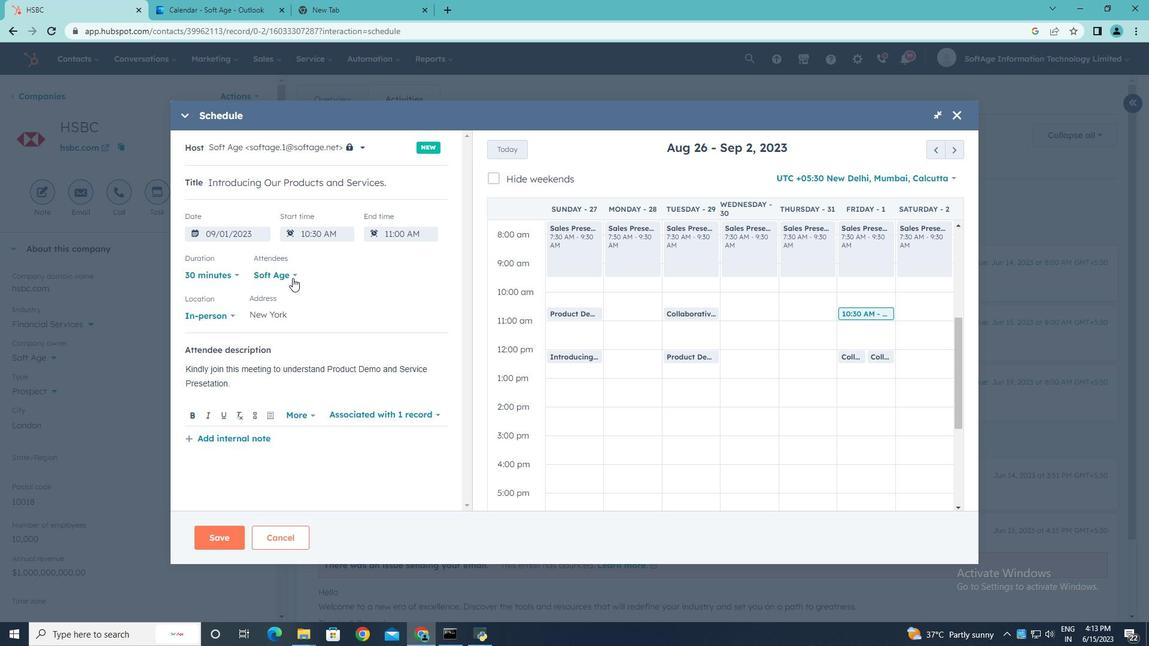 
Action: Mouse pressed left at (293, 275)
Screenshot: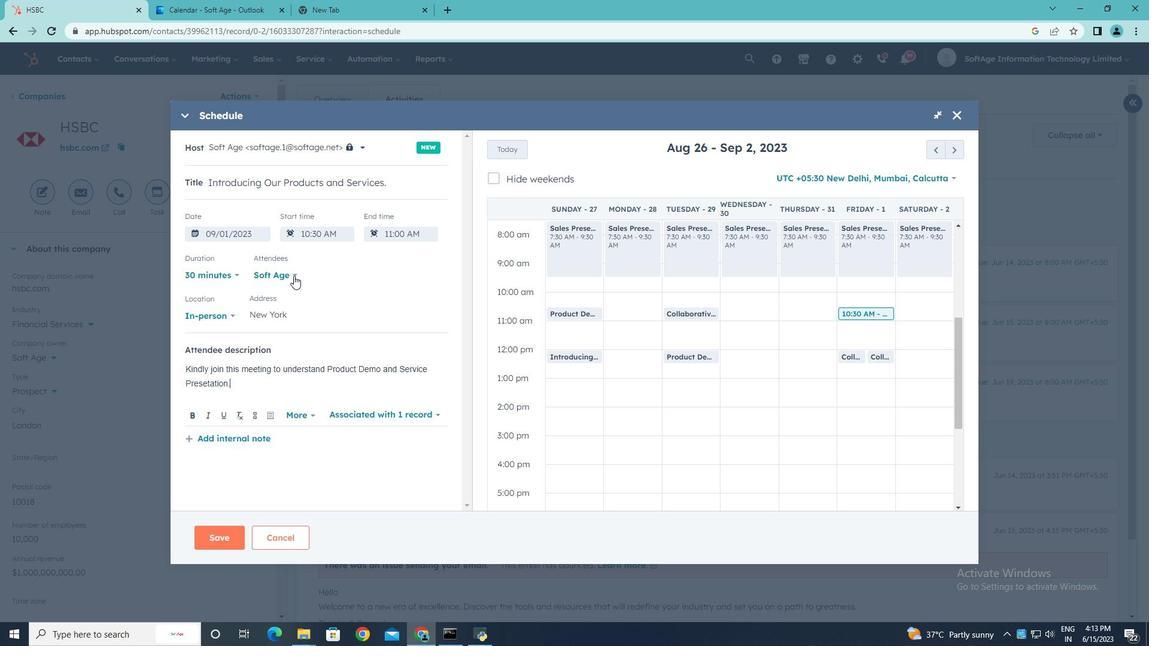 
Action: Mouse moved to (217, 427)
Screenshot: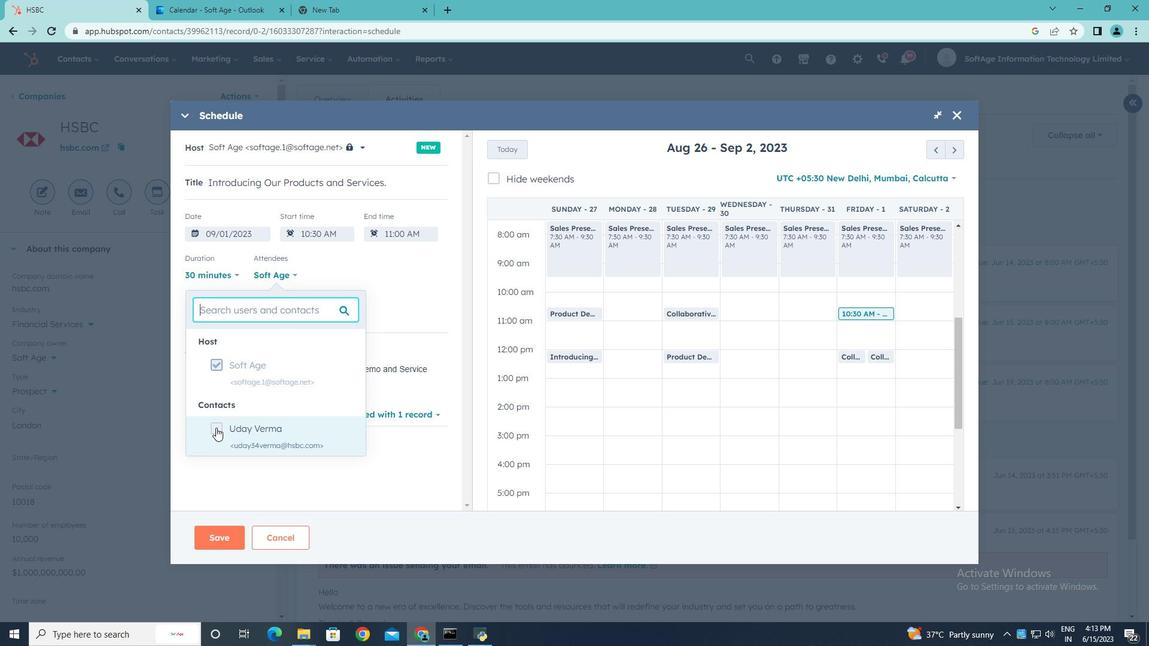 
Action: Mouse pressed left at (217, 427)
Screenshot: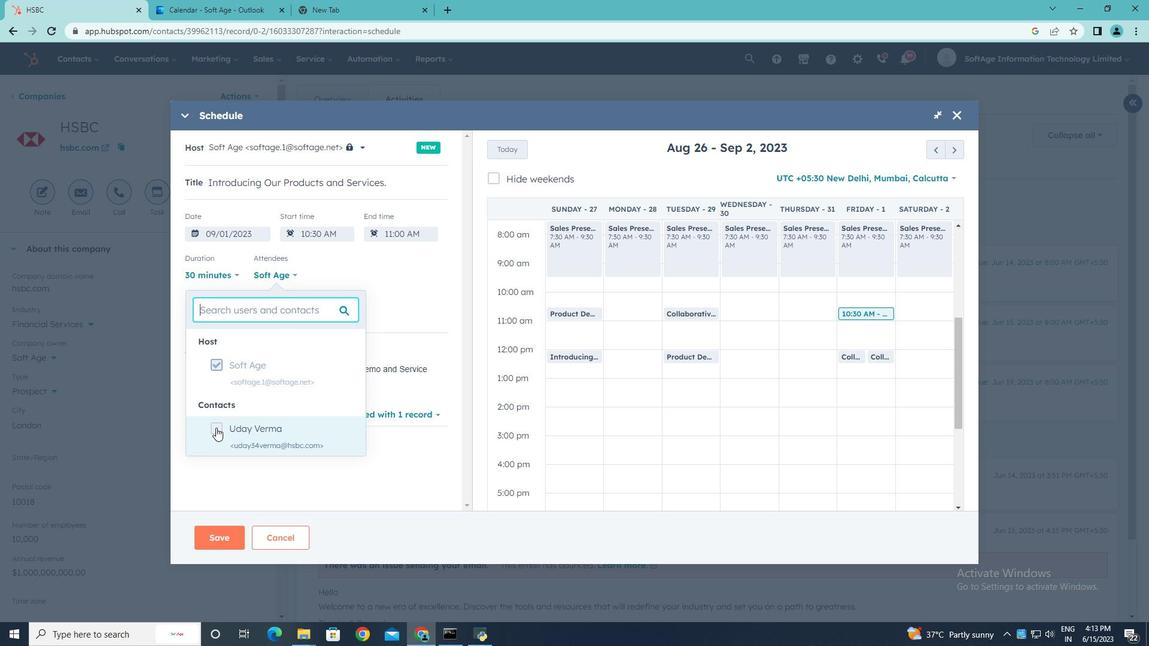 
Action: Mouse moved to (404, 453)
Screenshot: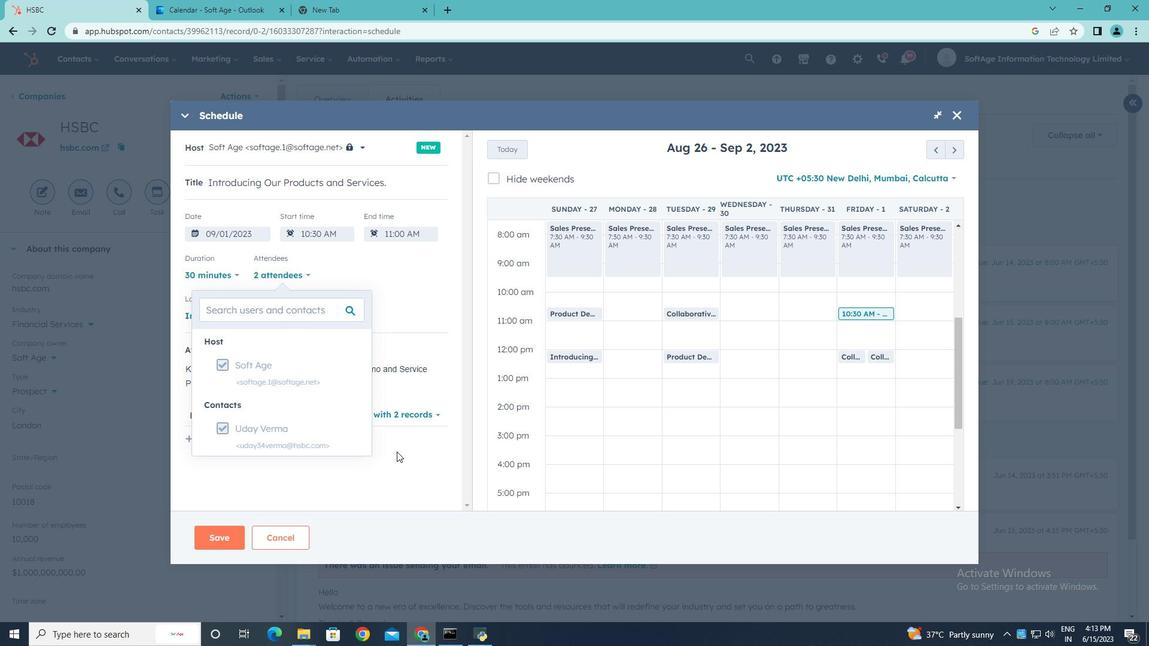 
Action: Mouse pressed left at (404, 453)
Screenshot: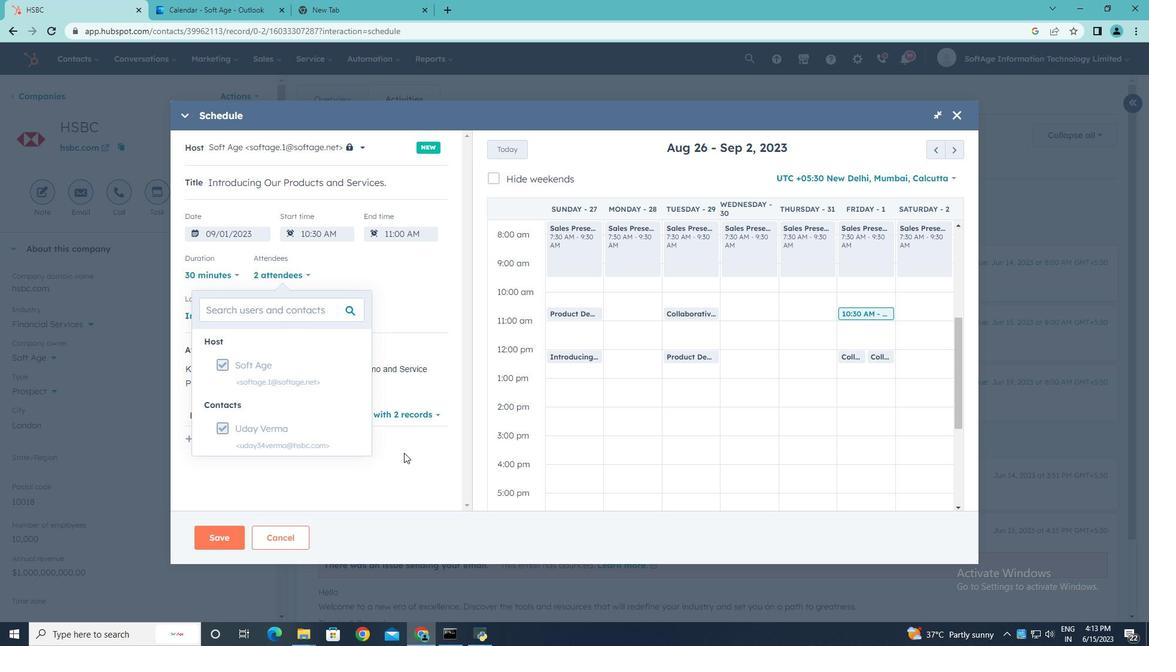 
Action: Mouse moved to (228, 538)
Screenshot: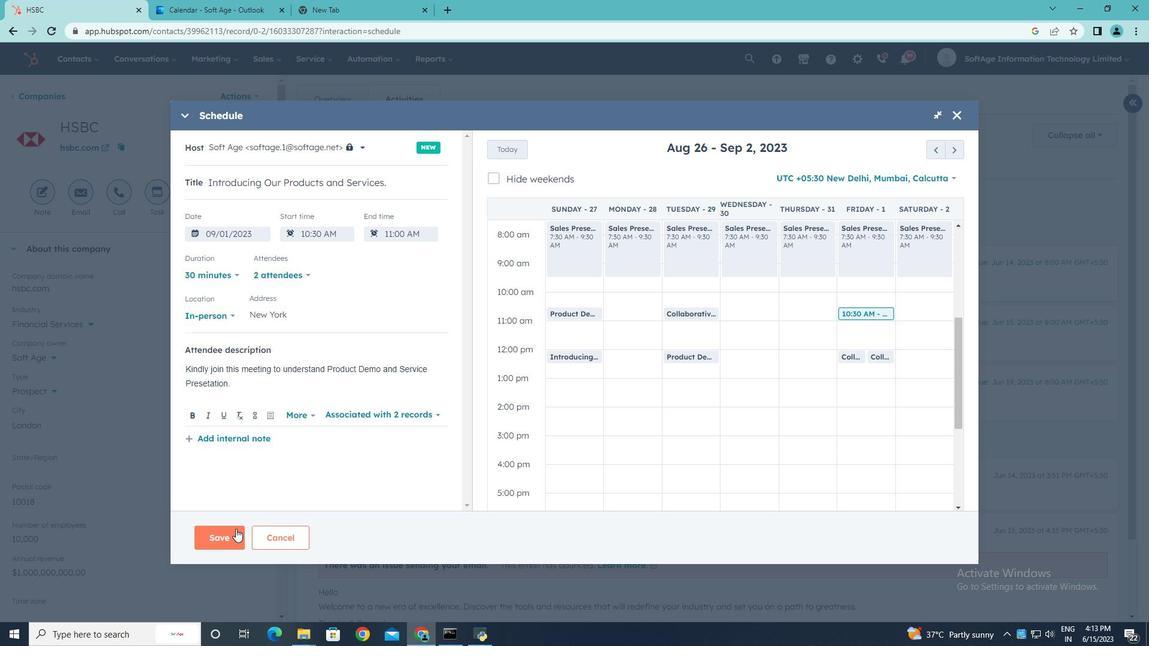 
Action: Mouse pressed left at (228, 538)
Screenshot: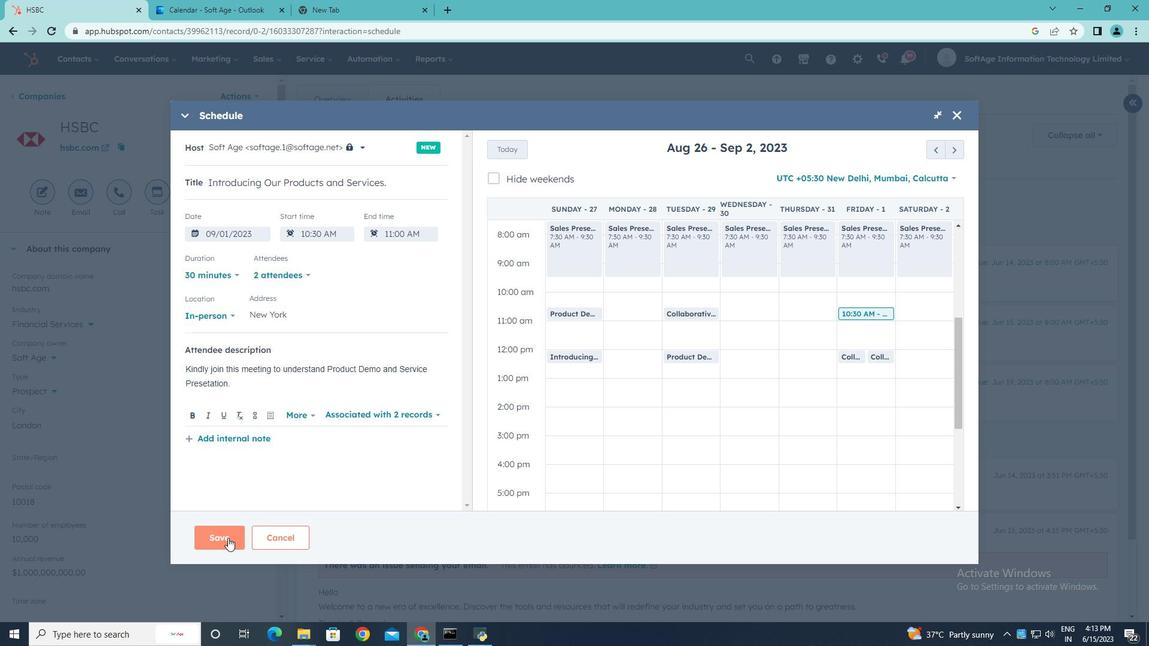 
